 Task: Send an email with the signature Lauren Sanchez with the subject Request for feedback on a safety plan and the message I appreciate your attention to detail and thoroughness in this project. from softage.3@softage.net to softage.5@softage.net with an attached audio file Audio_lecture.mp3 and move the email from Sent Items to the folder Tools
Action: Mouse moved to (81, 106)
Screenshot: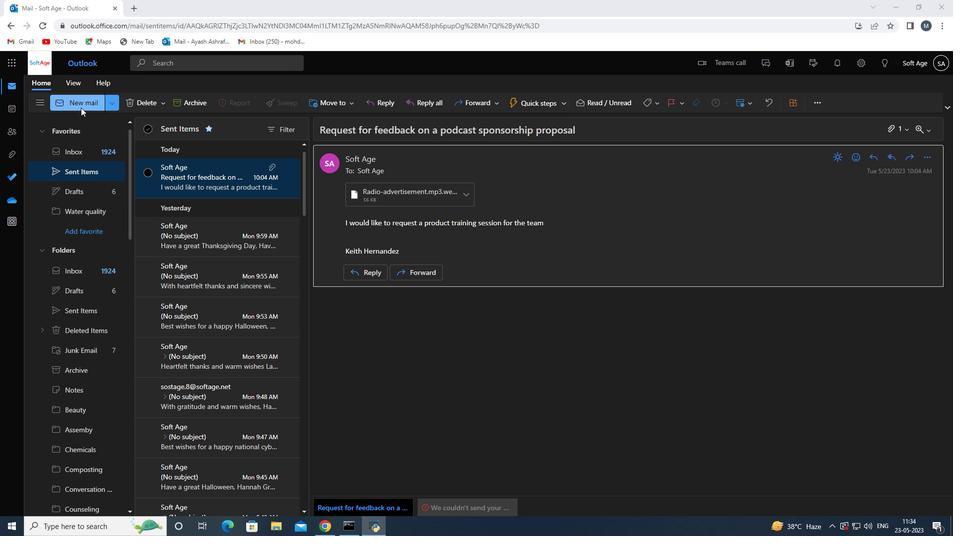 
Action: Mouse pressed left at (81, 106)
Screenshot: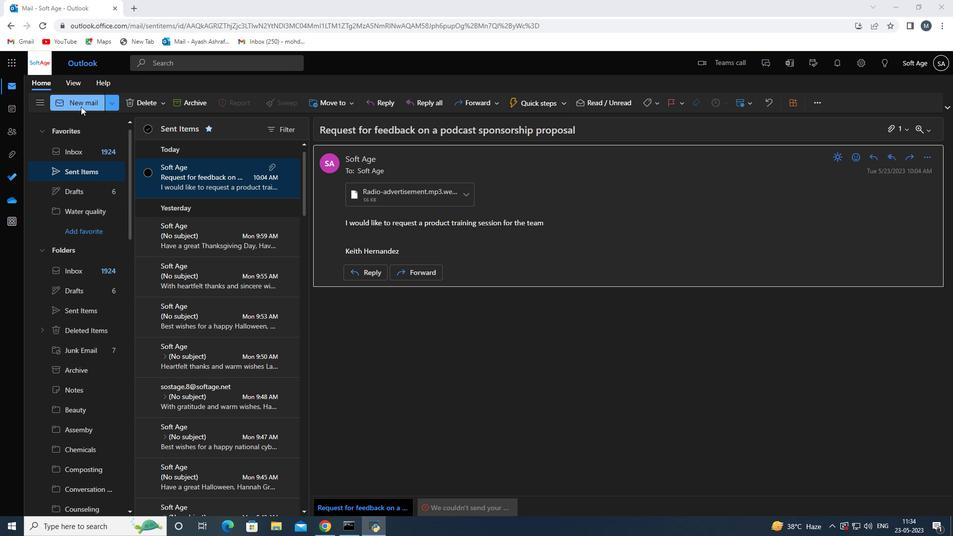 
Action: Mouse moved to (669, 102)
Screenshot: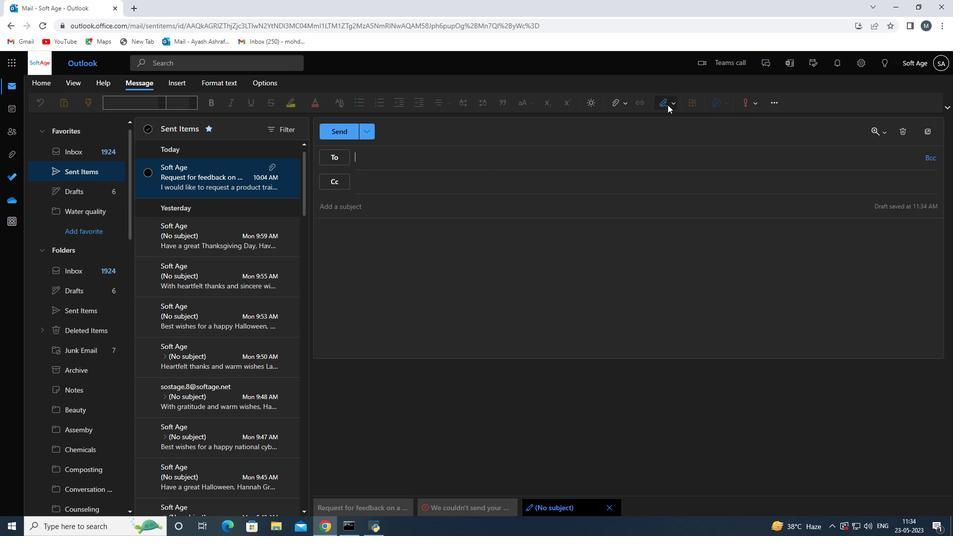 
Action: Mouse pressed left at (669, 102)
Screenshot: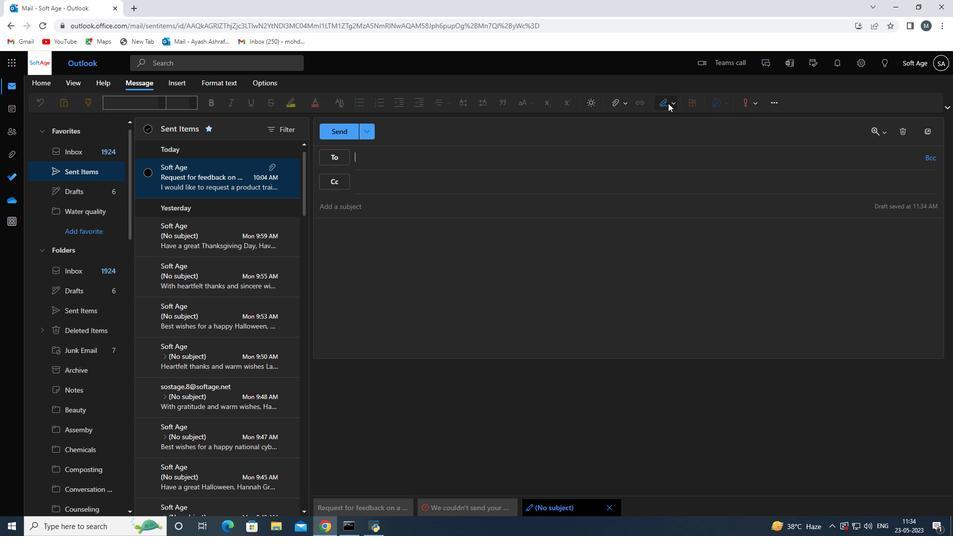 
Action: Mouse moved to (647, 145)
Screenshot: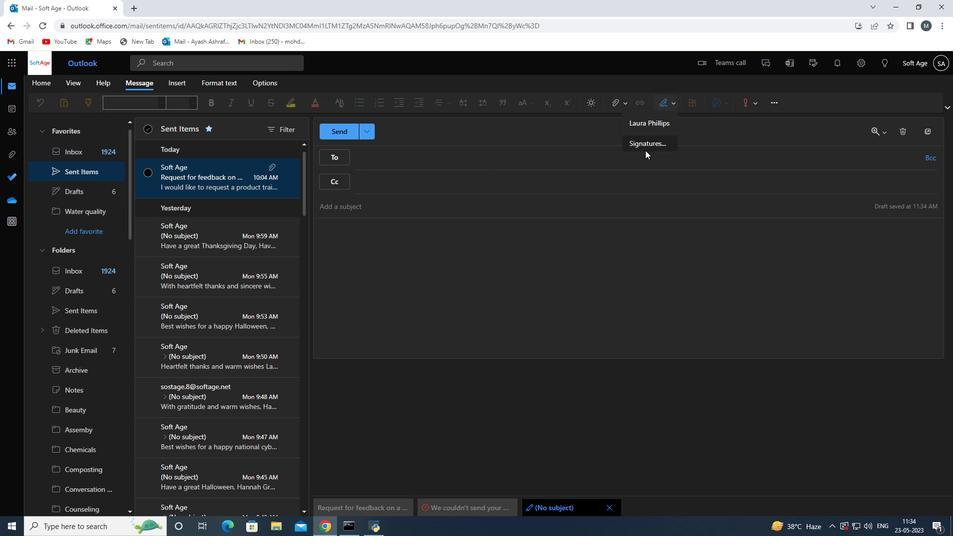 
Action: Mouse pressed left at (647, 145)
Screenshot: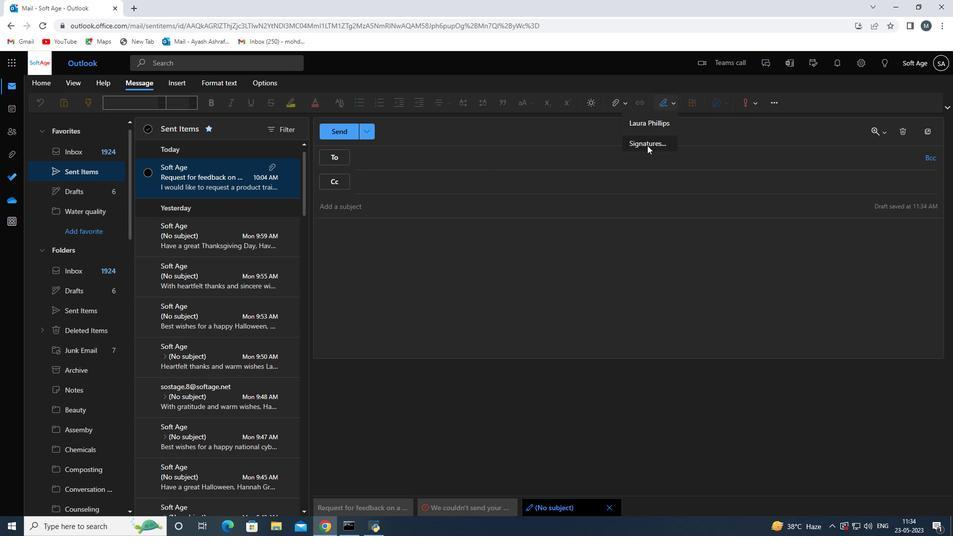 
Action: Mouse moved to (658, 181)
Screenshot: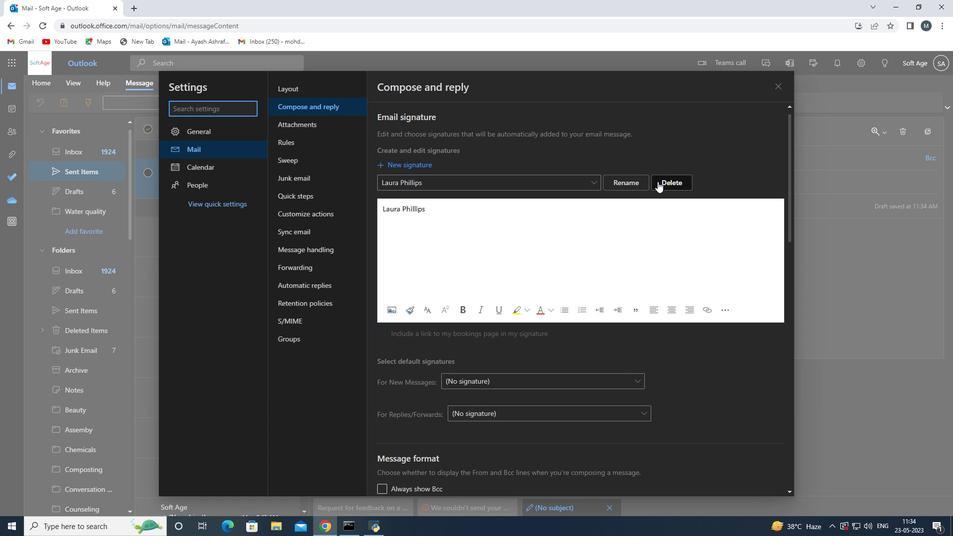 
Action: Mouse pressed left at (658, 181)
Screenshot: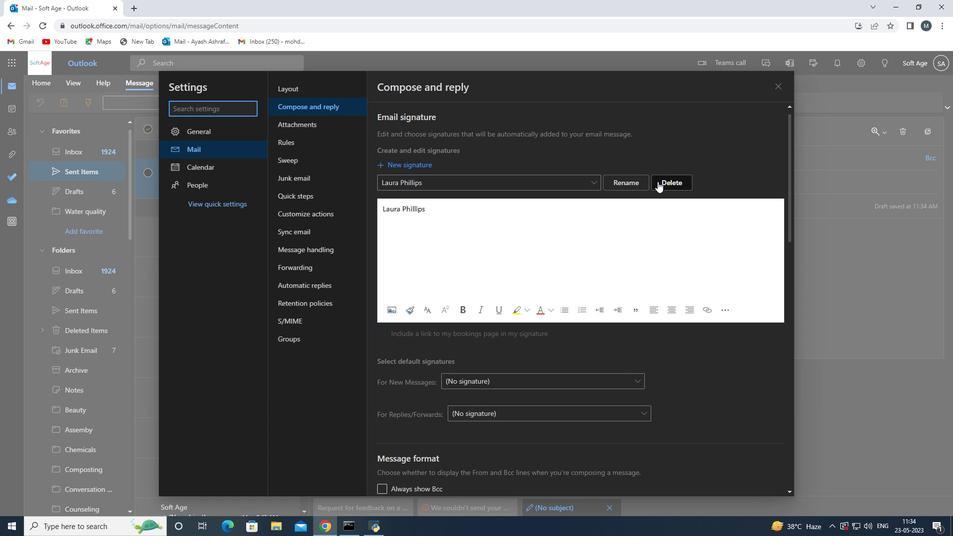 
Action: Mouse moved to (458, 178)
Screenshot: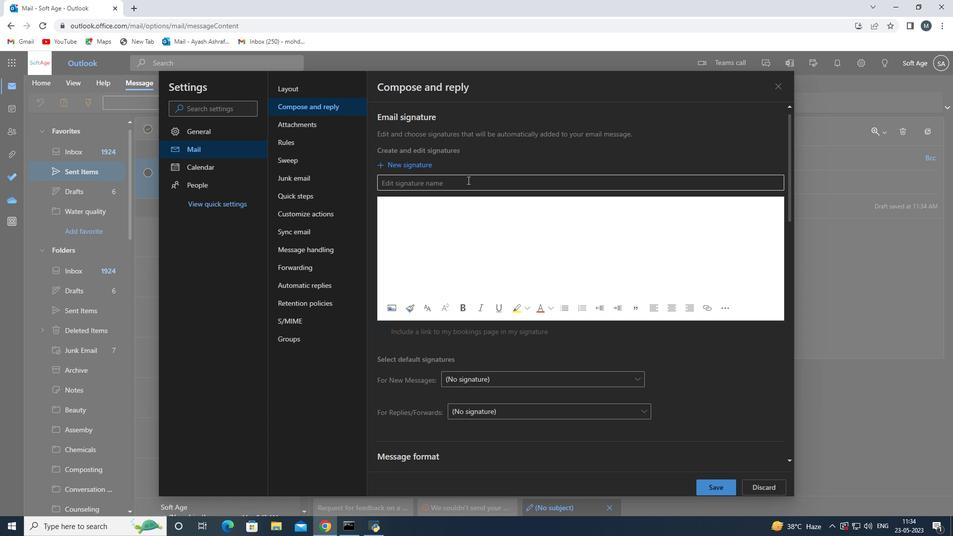 
Action: Mouse pressed left at (458, 178)
Screenshot: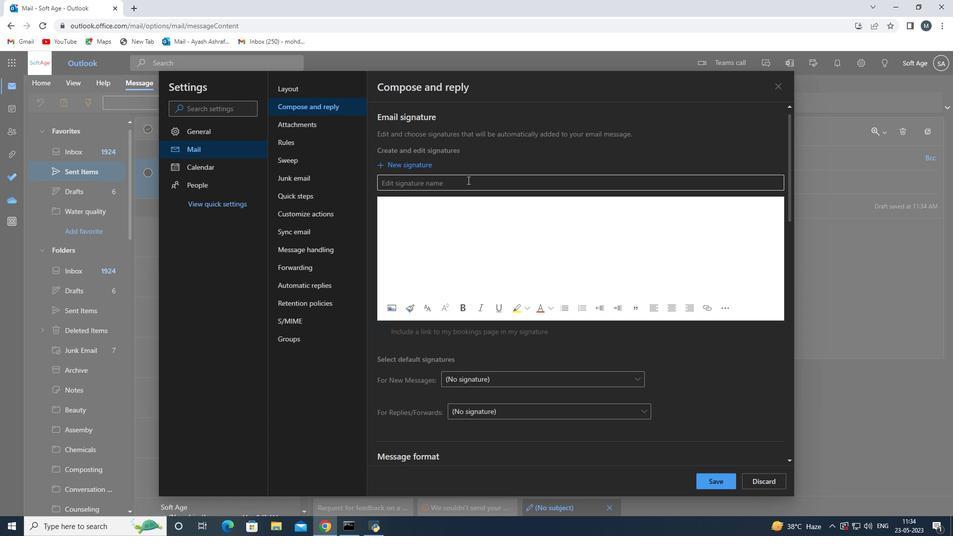 
Action: Key pressed <Key.shift>Lauren<Key.space><Key.shift>Sanchez<Key.space>
Screenshot: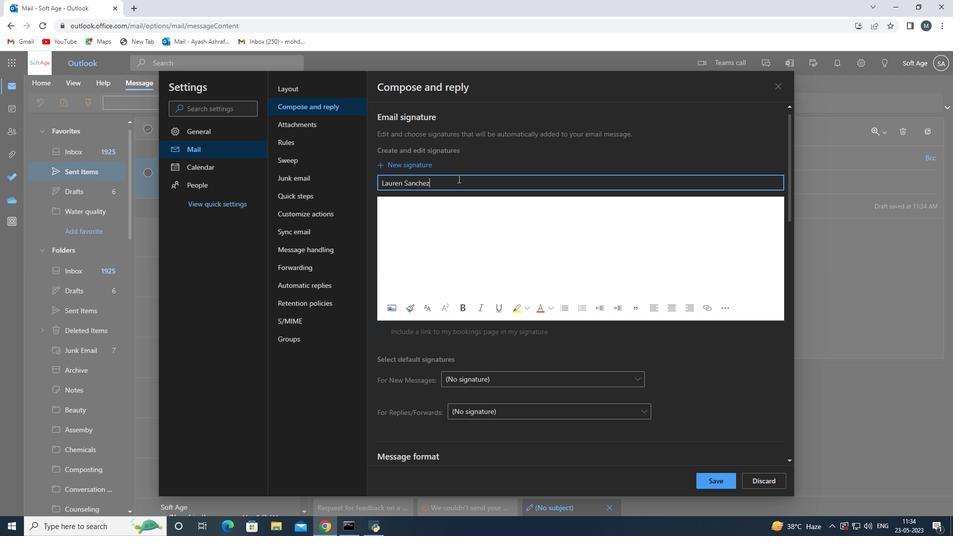 
Action: Mouse moved to (448, 232)
Screenshot: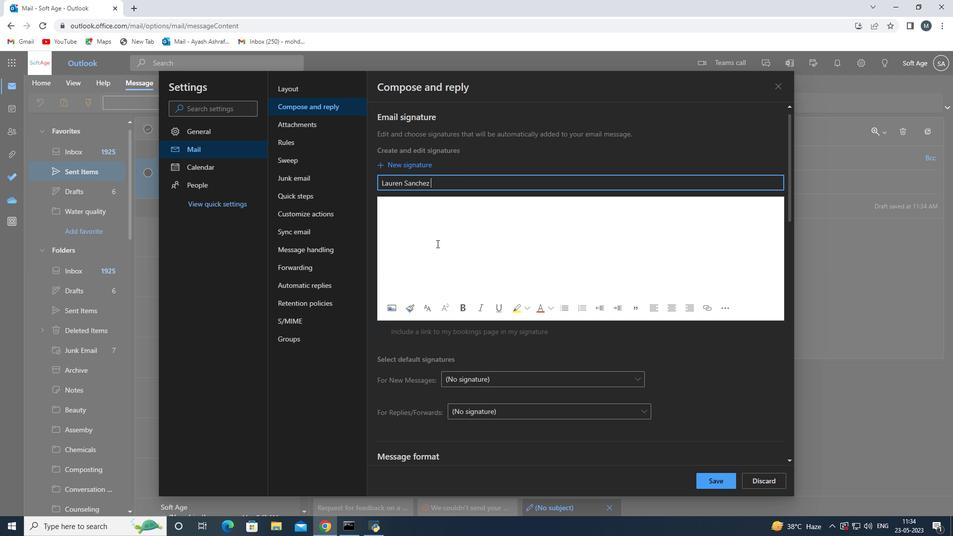 
Action: Mouse pressed left at (448, 232)
Screenshot: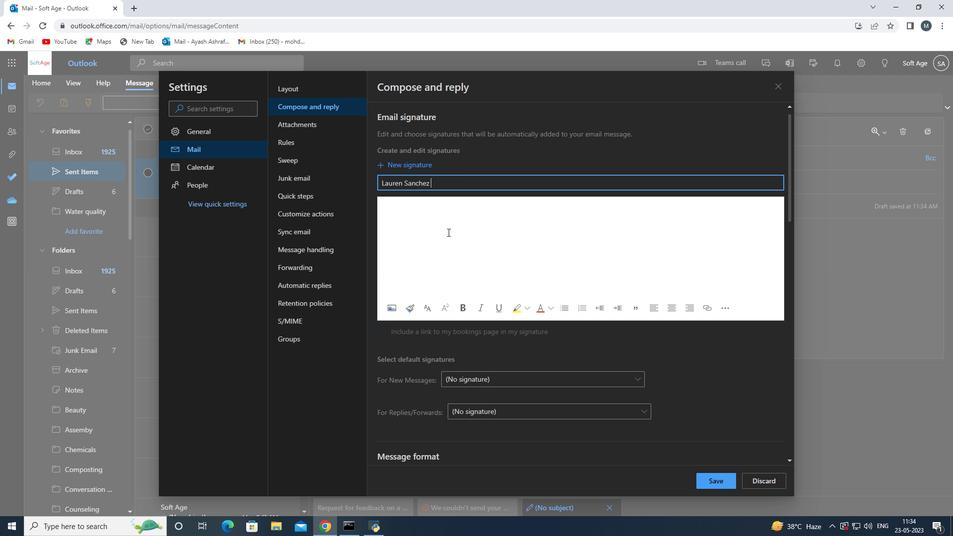 
Action: Mouse moved to (448, 232)
Screenshot: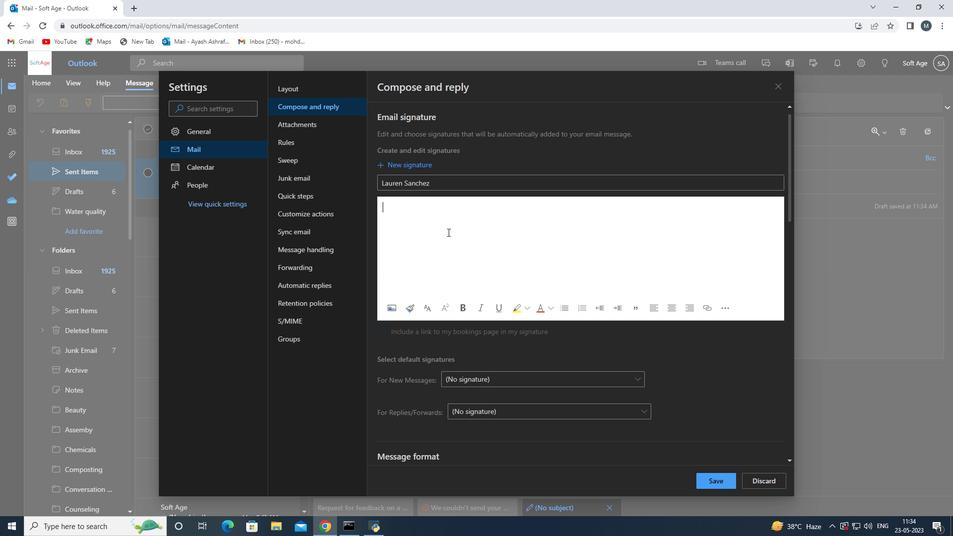 
Action: Key pressed <Key.shift>Lauren<Key.space><Key.shift>Sanchez<Key.space>
Screenshot: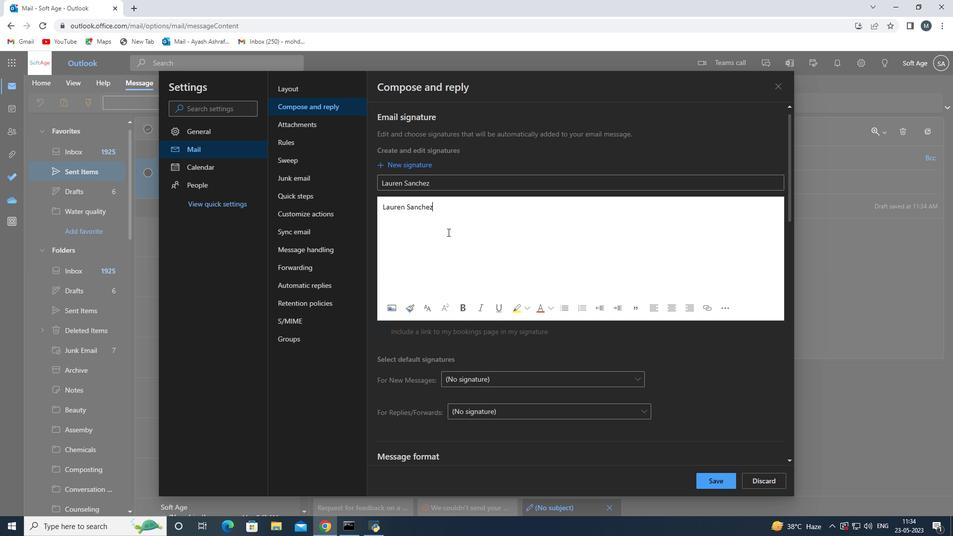 
Action: Mouse moved to (703, 479)
Screenshot: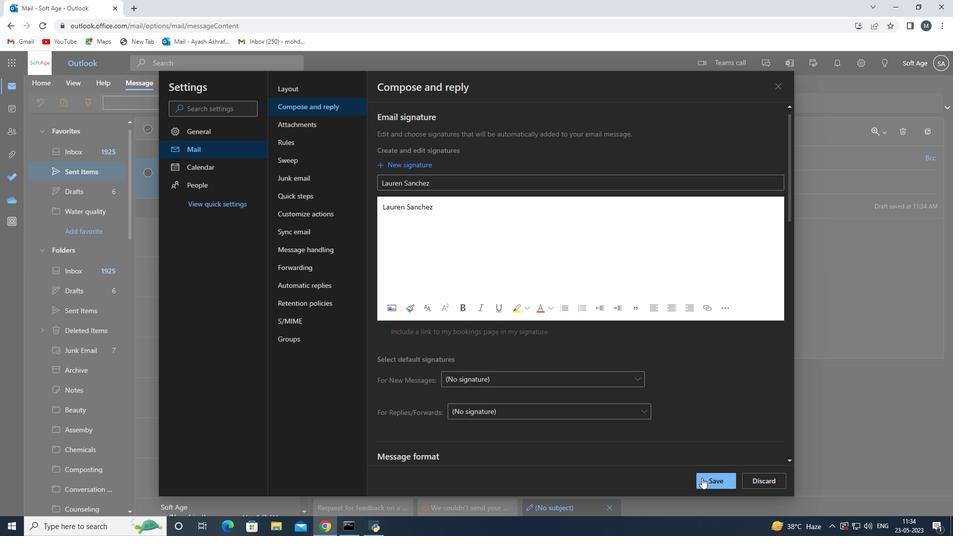
Action: Mouse pressed left at (703, 479)
Screenshot: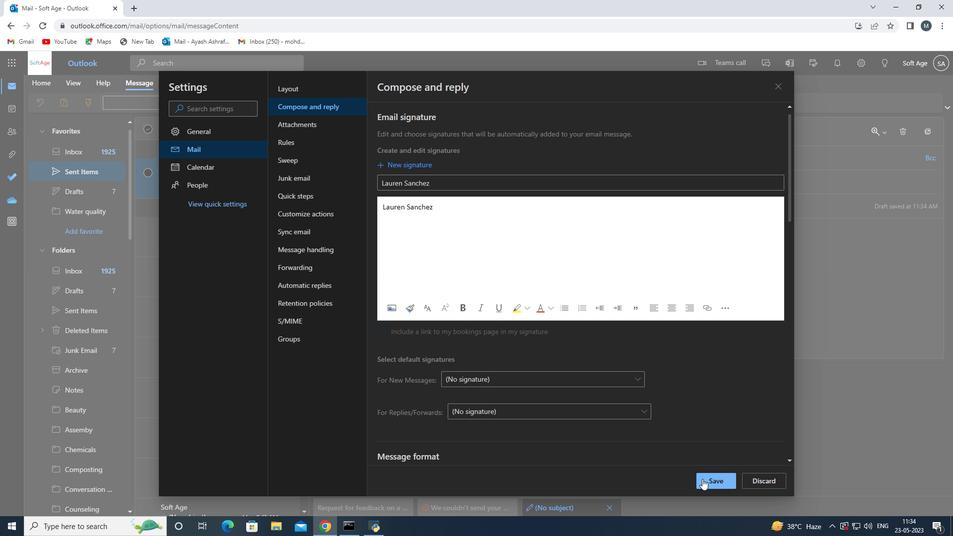 
Action: Mouse moved to (691, 324)
Screenshot: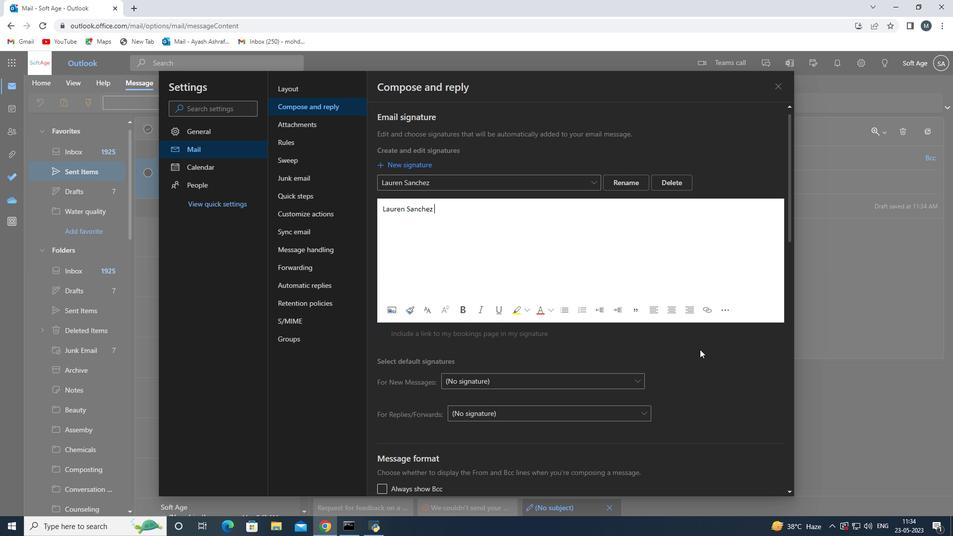 
Action: Mouse scrolled (691, 324) with delta (0, 0)
Screenshot: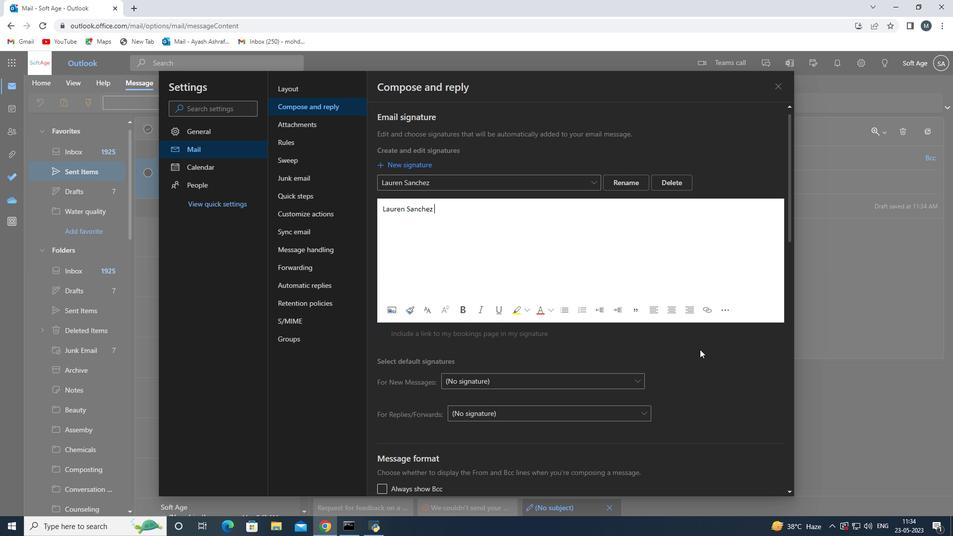 
Action: Mouse scrolled (691, 324) with delta (0, 0)
Screenshot: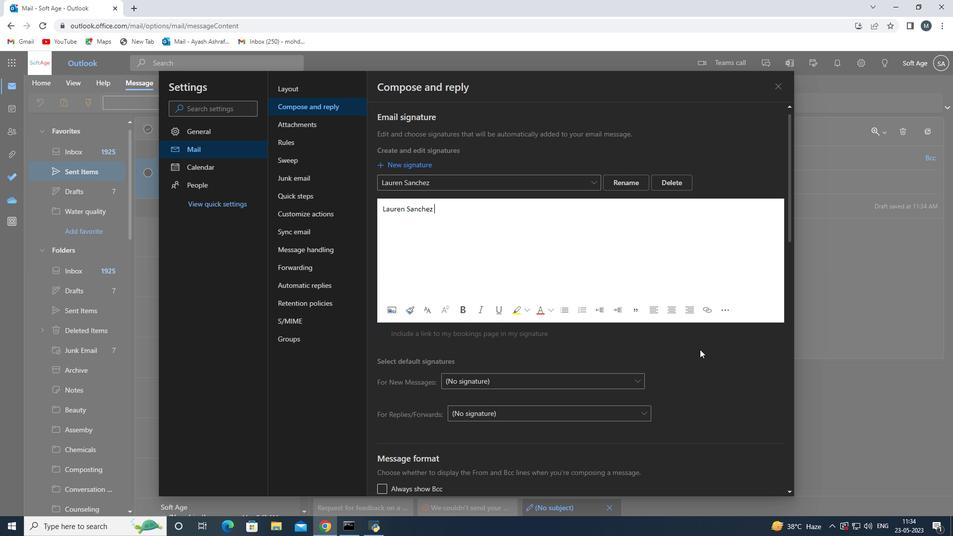 
Action: Mouse scrolled (691, 324) with delta (0, 0)
Screenshot: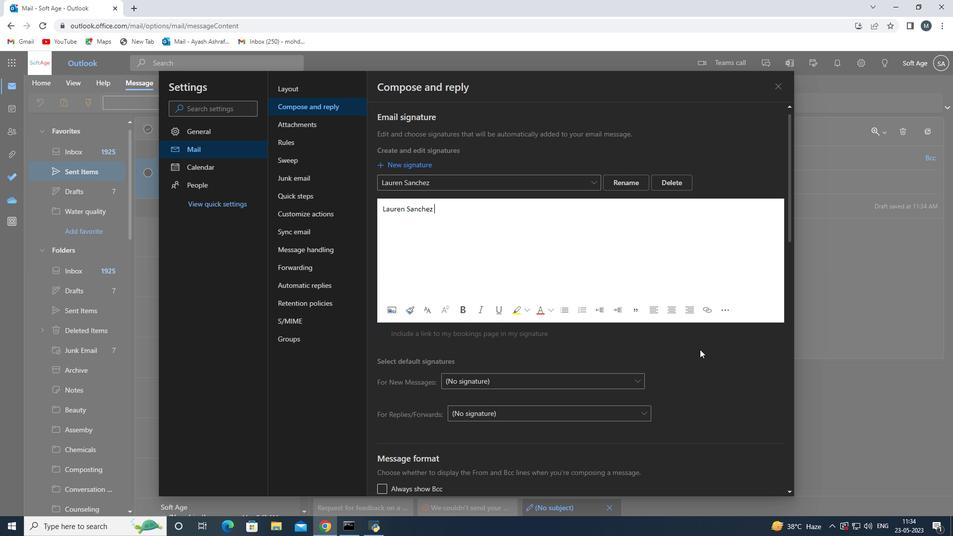 
Action: Mouse scrolled (691, 324) with delta (0, 0)
Screenshot: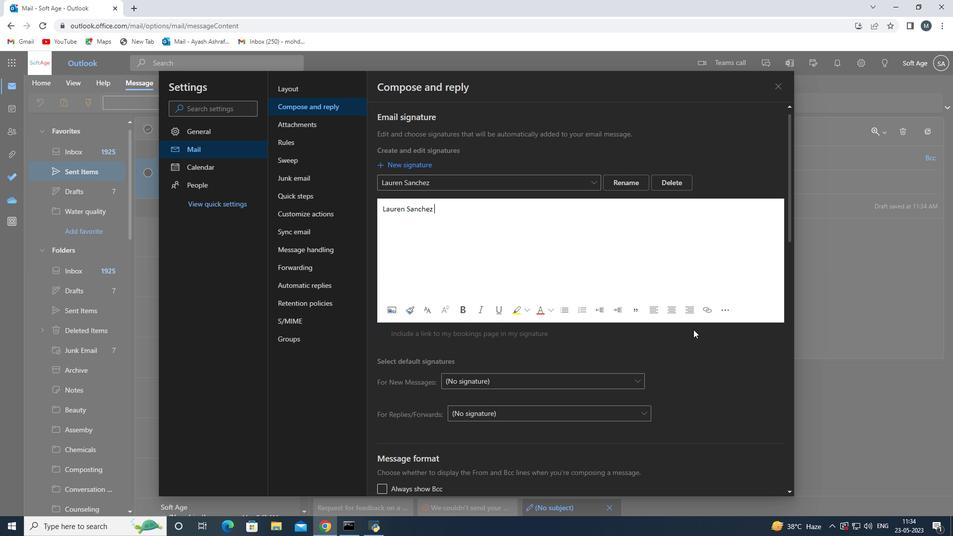 
Action: Mouse scrolled (691, 324) with delta (0, 0)
Screenshot: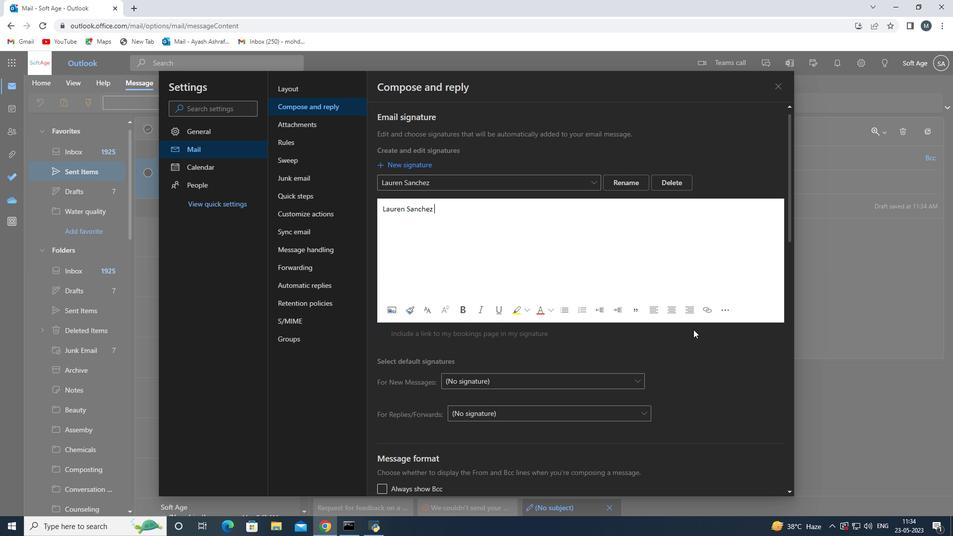 
Action: Mouse scrolled (691, 324) with delta (0, 0)
Screenshot: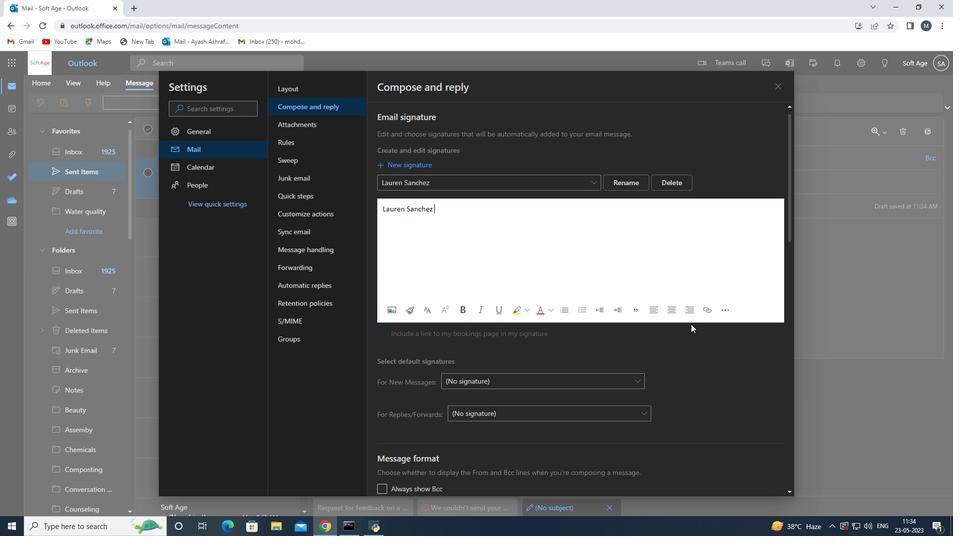
Action: Mouse moved to (782, 84)
Screenshot: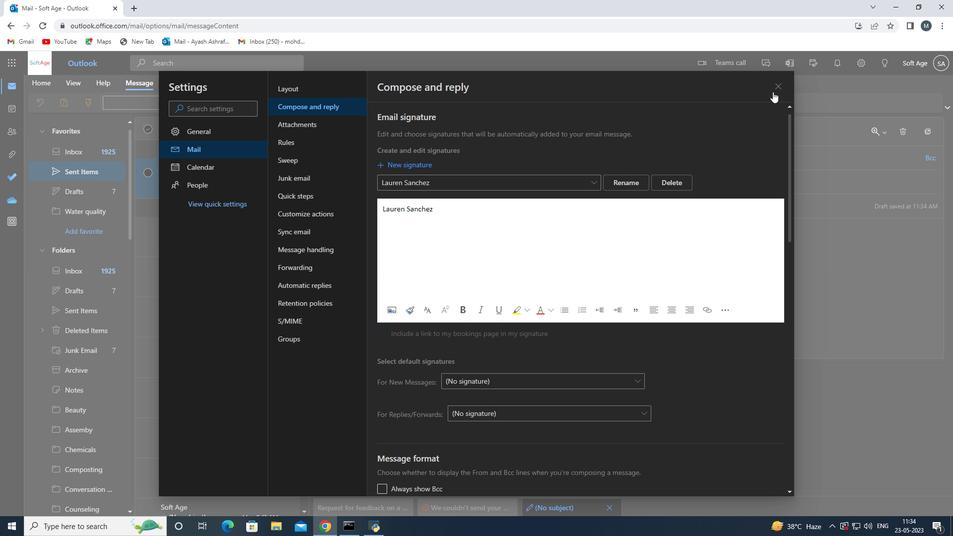
Action: Mouse pressed left at (782, 84)
Screenshot: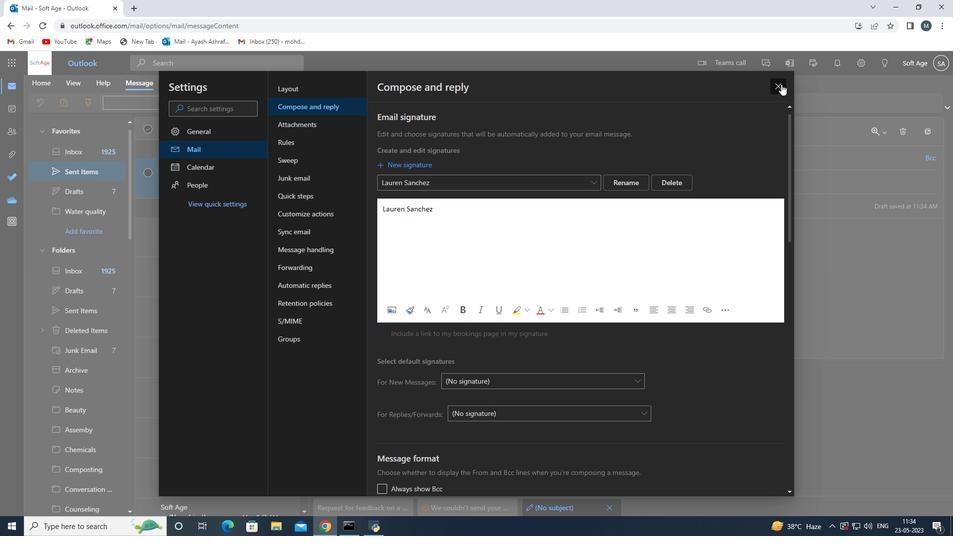 
Action: Mouse moved to (384, 210)
Screenshot: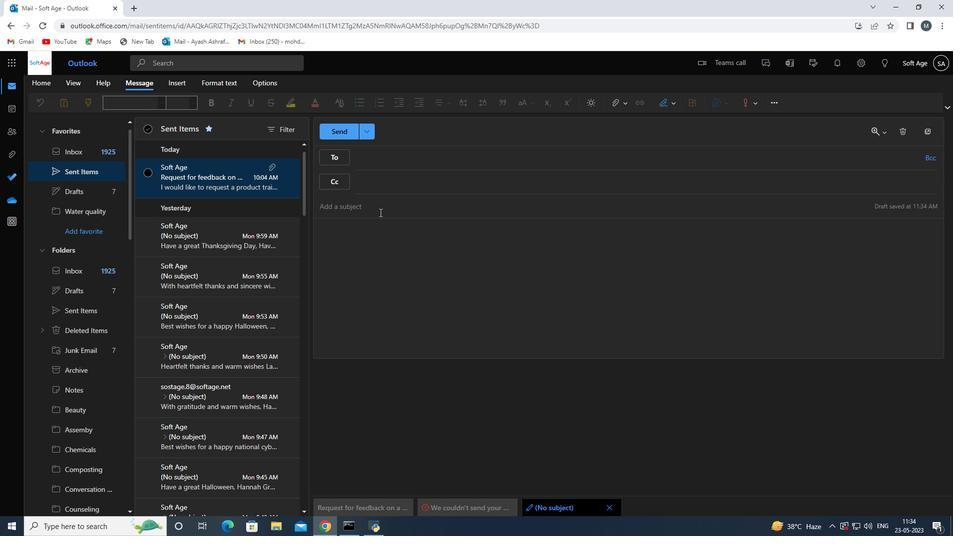 
Action: Mouse pressed left at (384, 210)
Screenshot: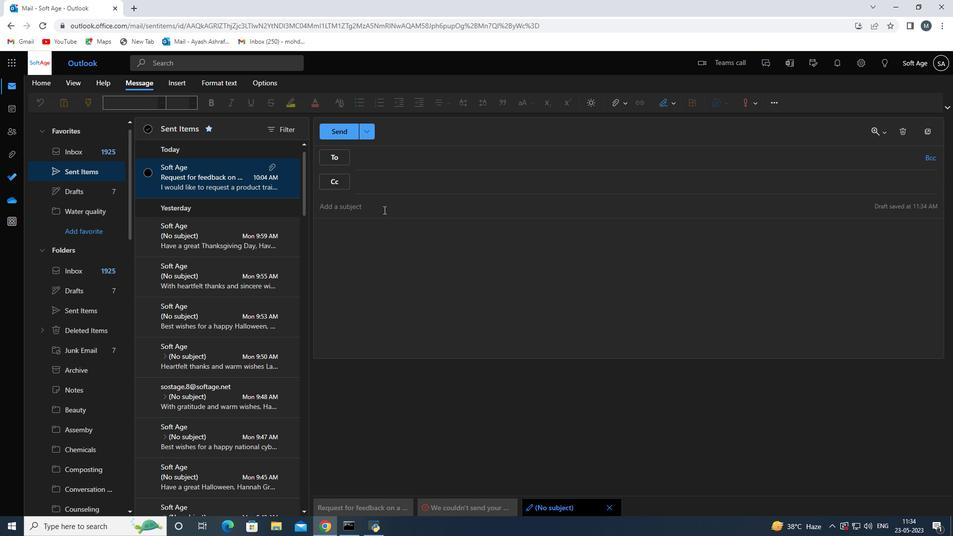 
Action: Key pressed <Key.shift><Key.shift><Key.shift><Key.shift><Key.shift><Key.shift><Key.shift><Key.shift><Key.shift><Key.shift>Requestb<Key.space><Key.backspace><Key.backspace><Key.space>foe<Key.backspace>r<Key.space>feedback<Key.space>on<Key.space>safety<Key.space>plan<Key.space>
Screenshot: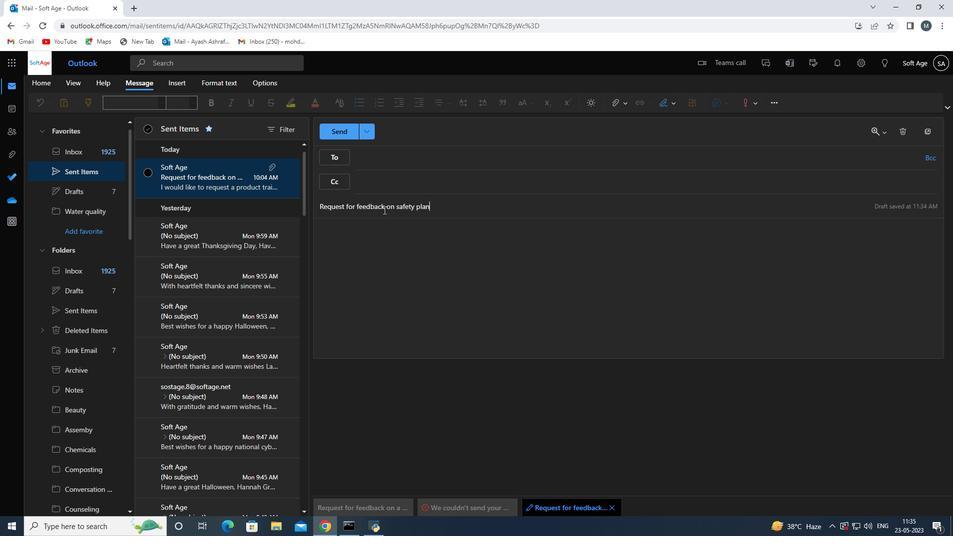 
Action: Mouse moved to (397, 234)
Screenshot: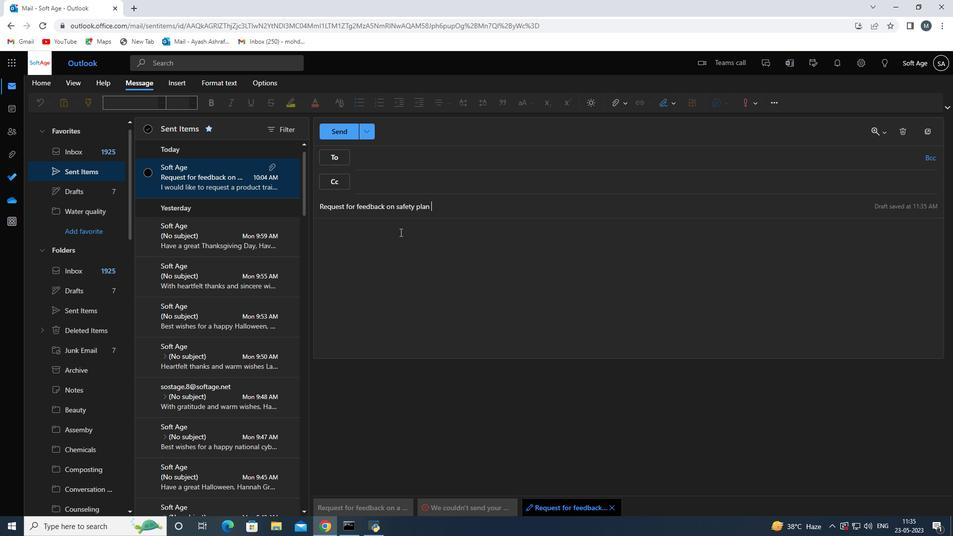 
Action: Mouse pressed left at (397, 234)
Screenshot: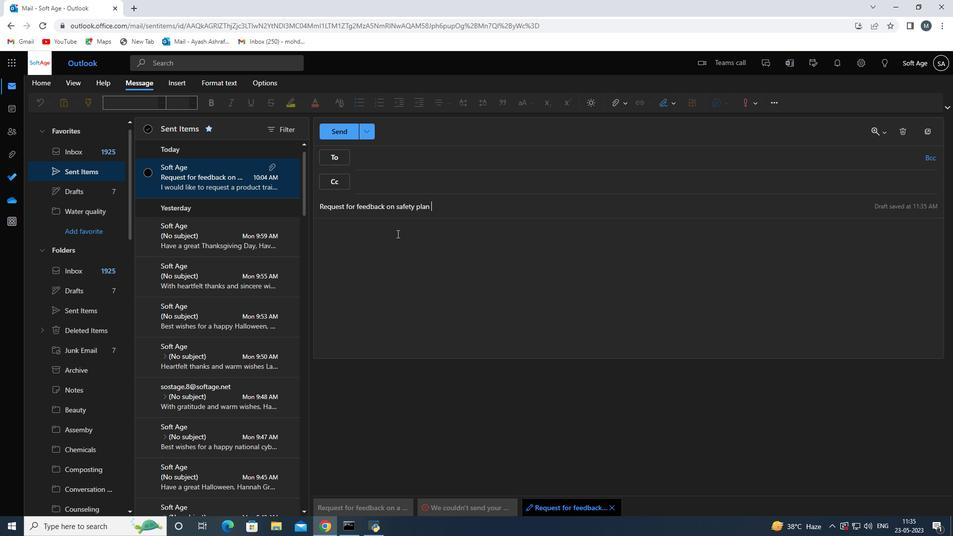 
Action: Key pressed <Key.shift>I<Key.space>appreciate<Key.space>your<Key.space>attention<Key.space>to<Key.space>detail<Key.space>and<Key.space>thoroughness<Key.space>o<Key.backspace>in<Key.space>this<Key.space>project<Key.space>
Screenshot: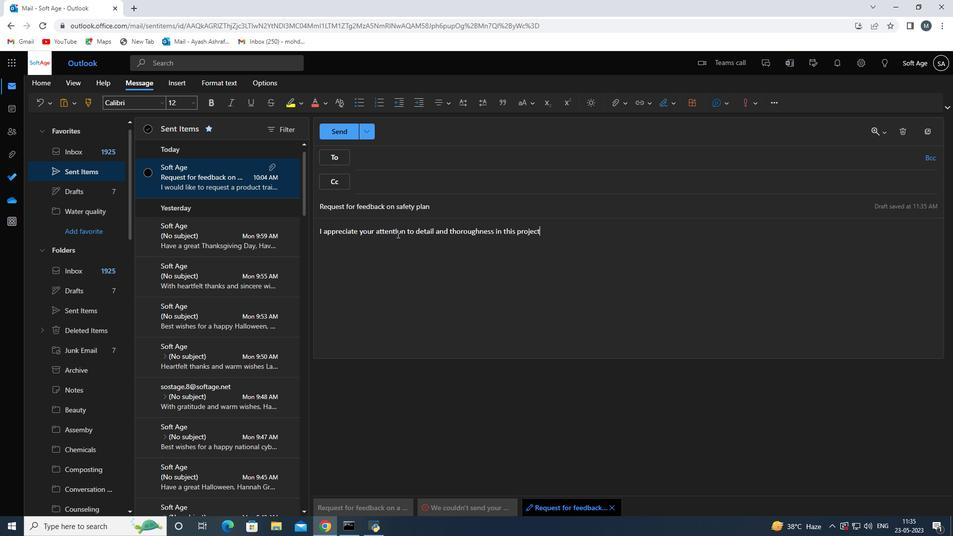 
Action: Mouse moved to (409, 160)
Screenshot: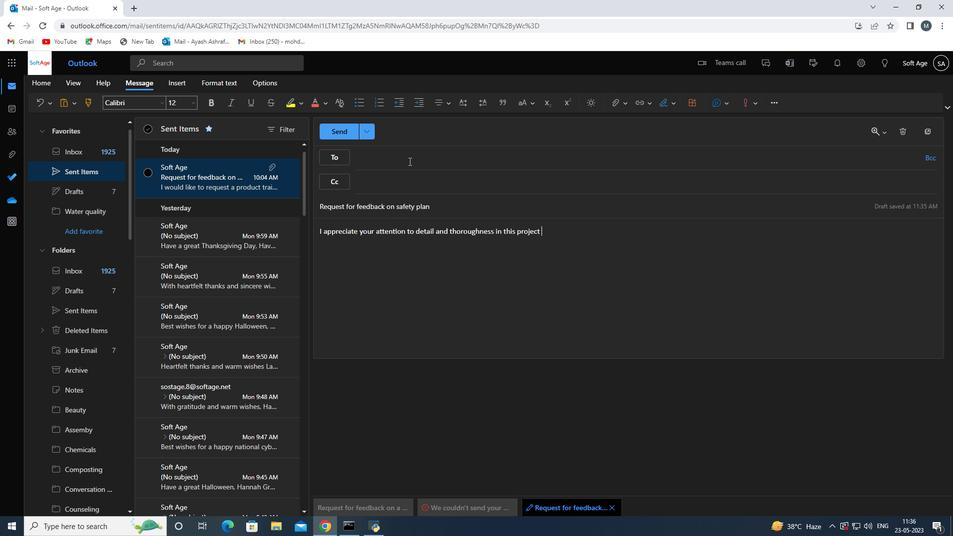 
Action: Mouse pressed left at (409, 160)
Screenshot: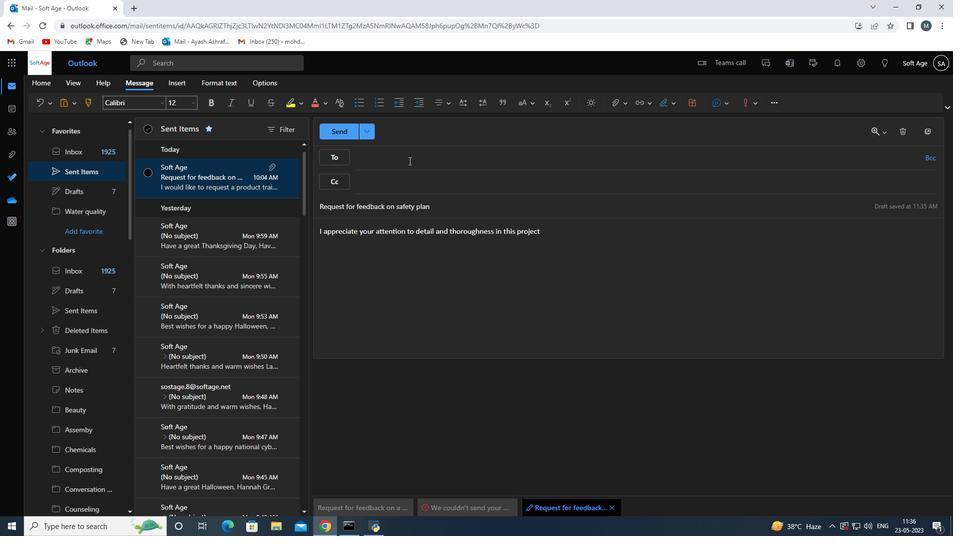 
Action: Key pressed softage.4<Key.backspace>5<Key.shift>@softage.net
Screenshot: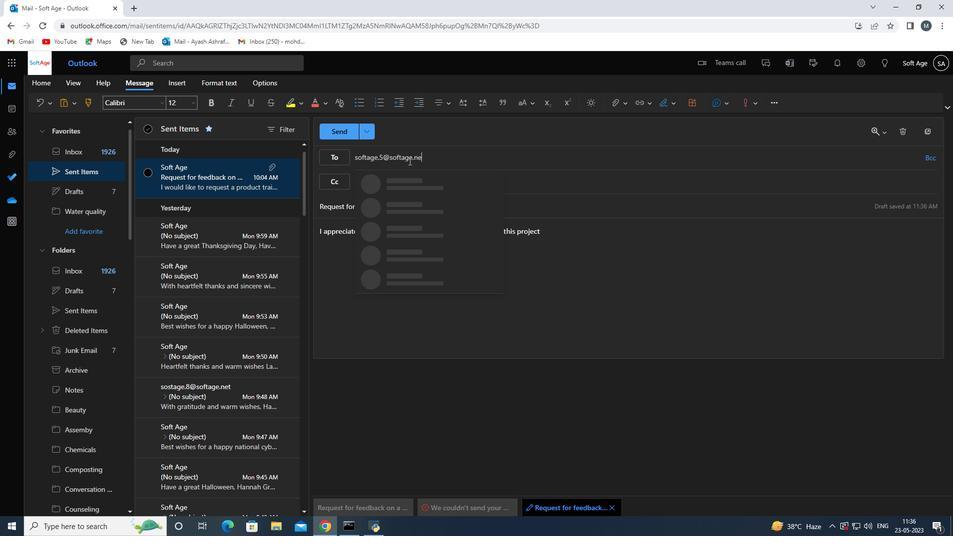 
Action: Mouse moved to (415, 187)
Screenshot: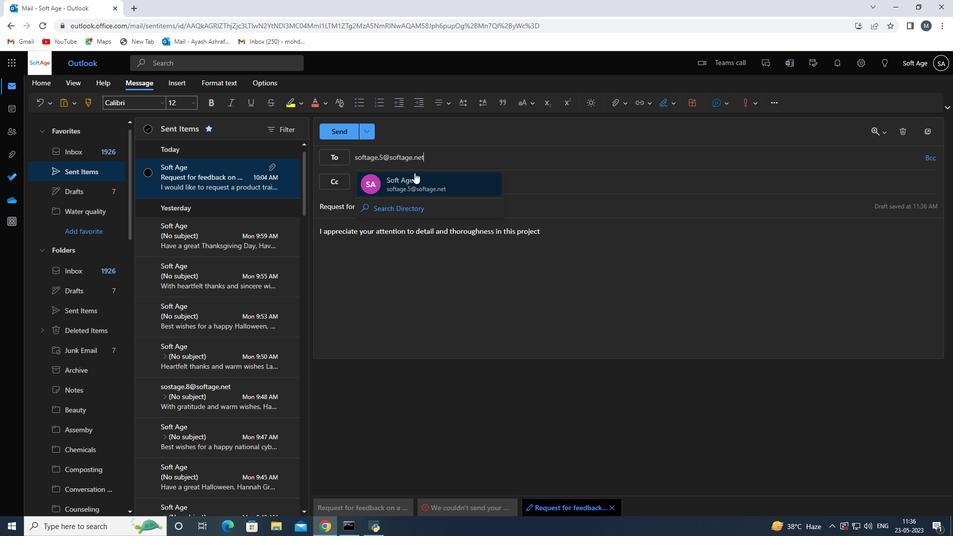 
Action: Mouse pressed left at (415, 187)
Screenshot: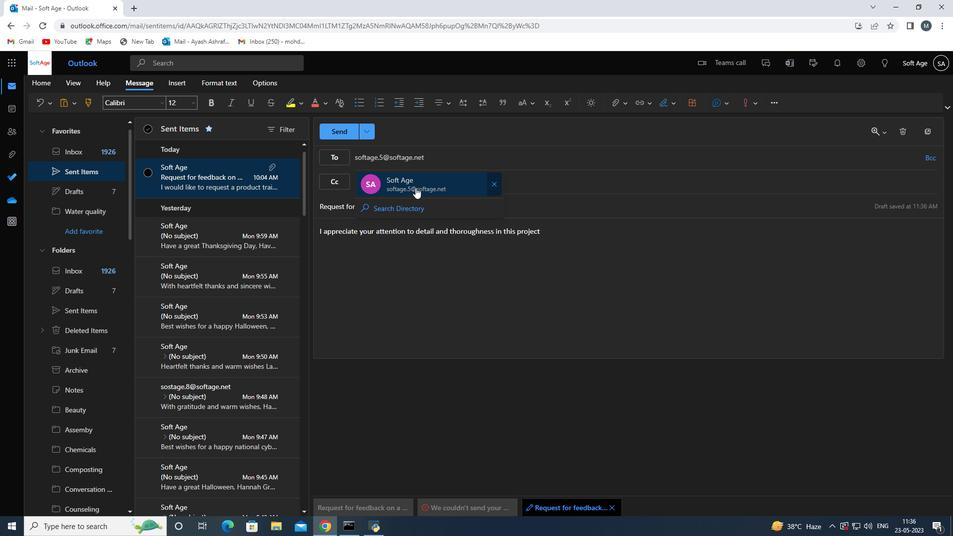 
Action: Mouse moved to (573, 235)
Screenshot: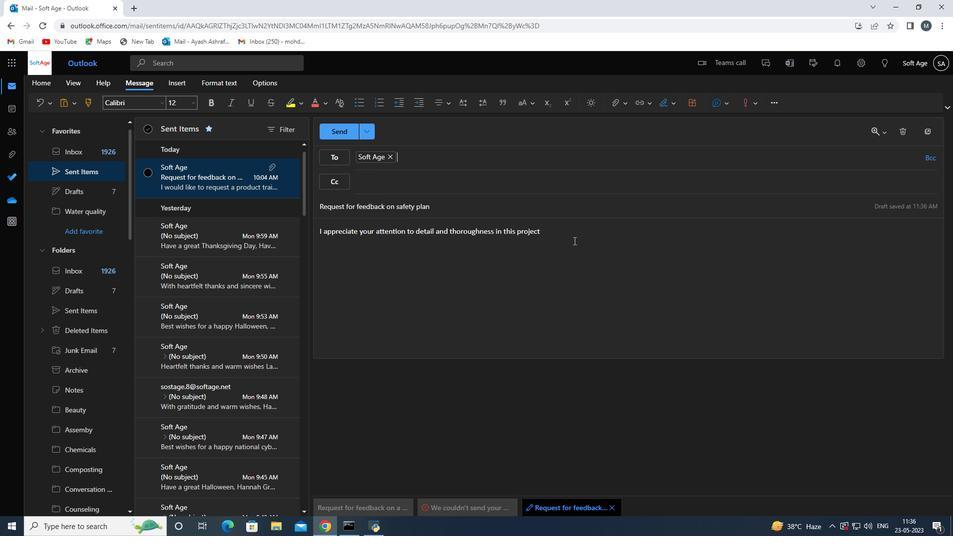 
Action: Mouse pressed left at (573, 235)
Screenshot: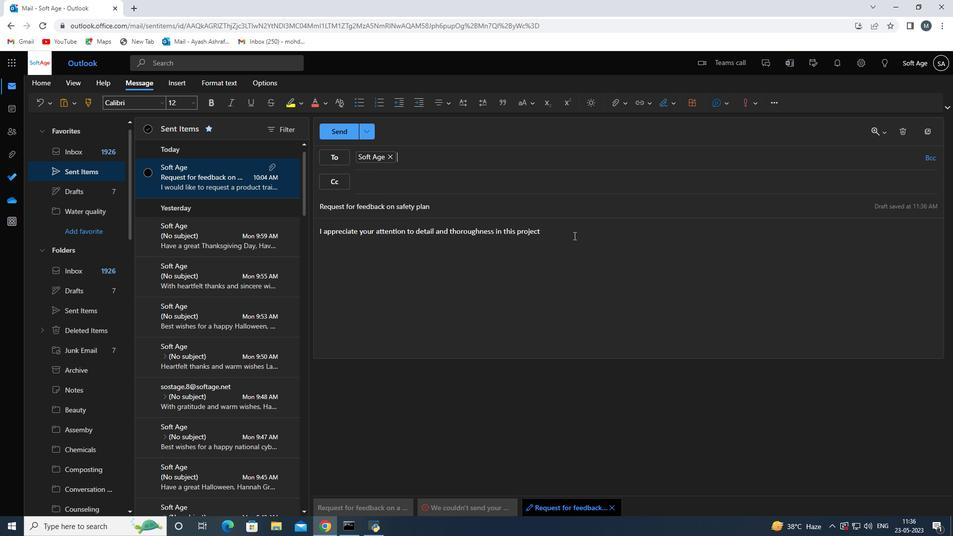 
Action: Key pressed <Key.enter>
Screenshot: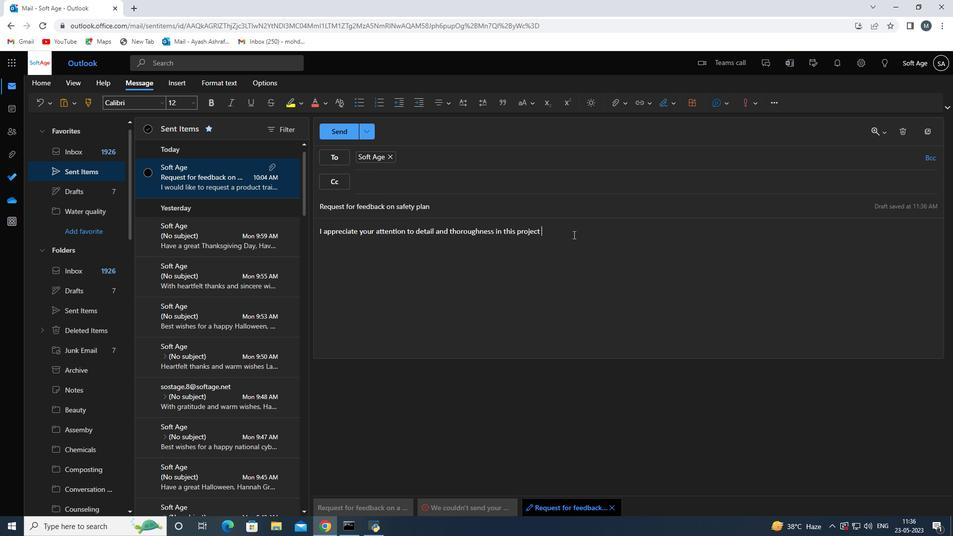 
Action: Mouse moved to (623, 109)
Screenshot: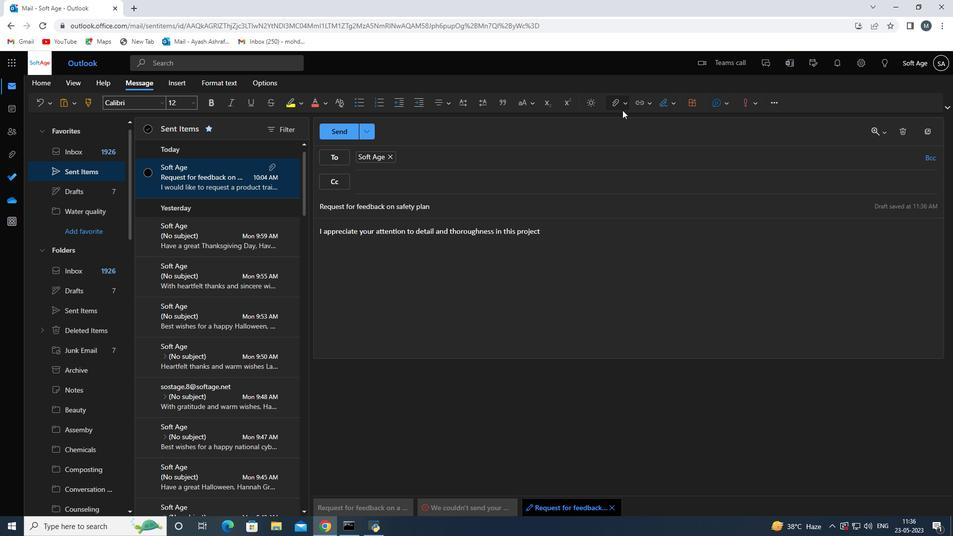 
Action: Mouse pressed left at (623, 109)
Screenshot: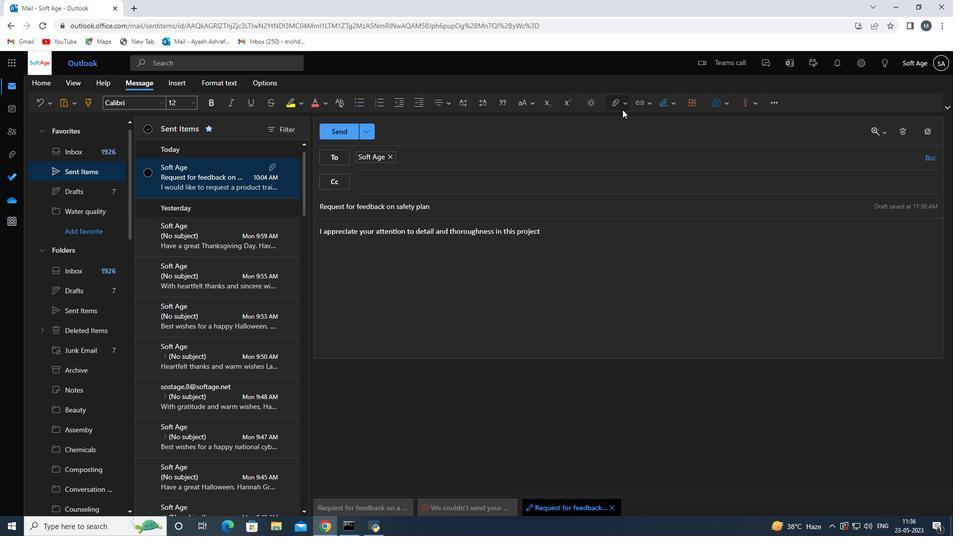 
Action: Mouse moved to (675, 108)
Screenshot: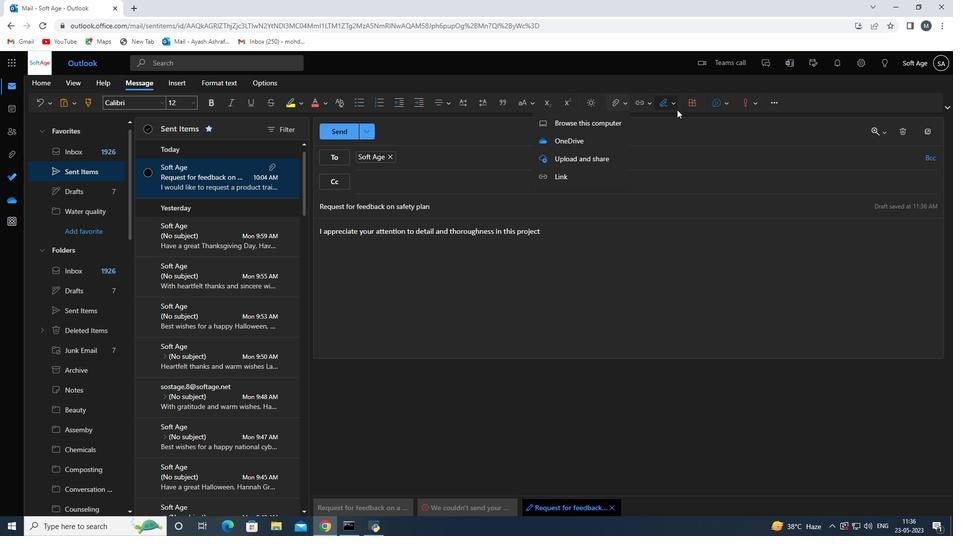 
Action: Mouse pressed left at (675, 108)
Screenshot: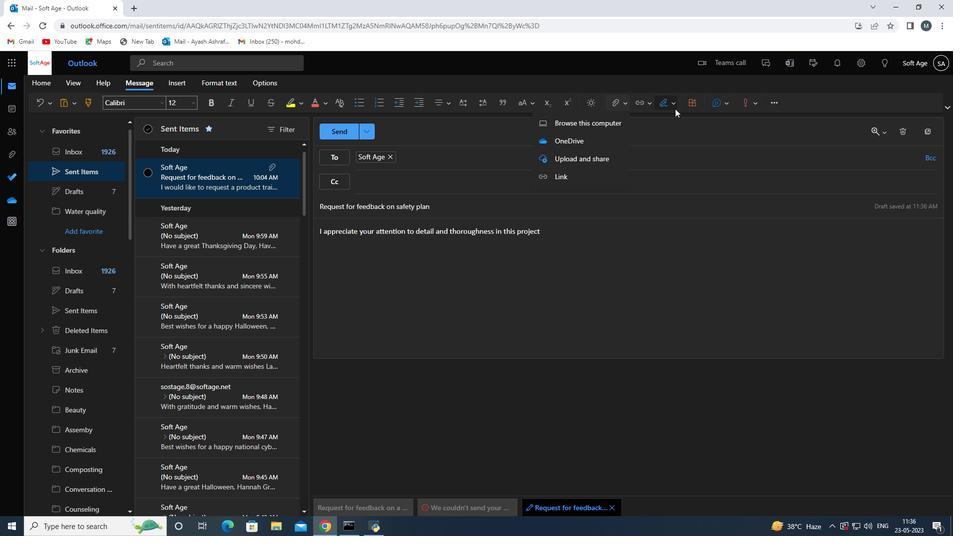 
Action: Mouse moved to (666, 119)
Screenshot: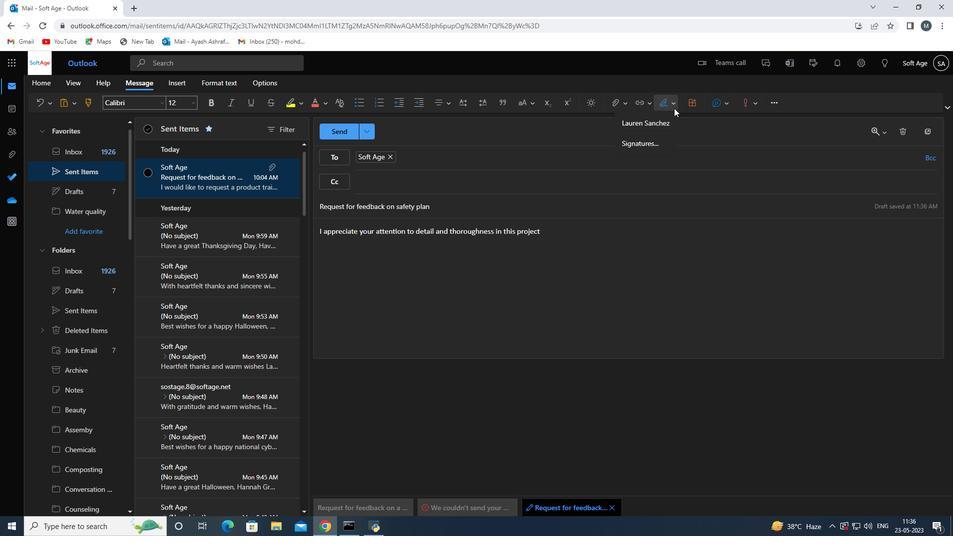 
Action: Mouse pressed left at (666, 119)
Screenshot: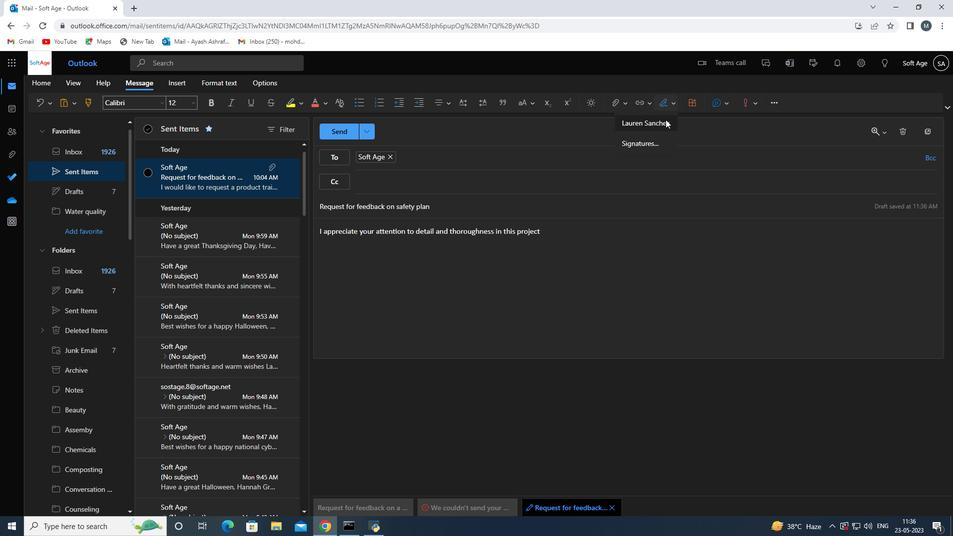 
Action: Mouse moved to (618, 105)
Screenshot: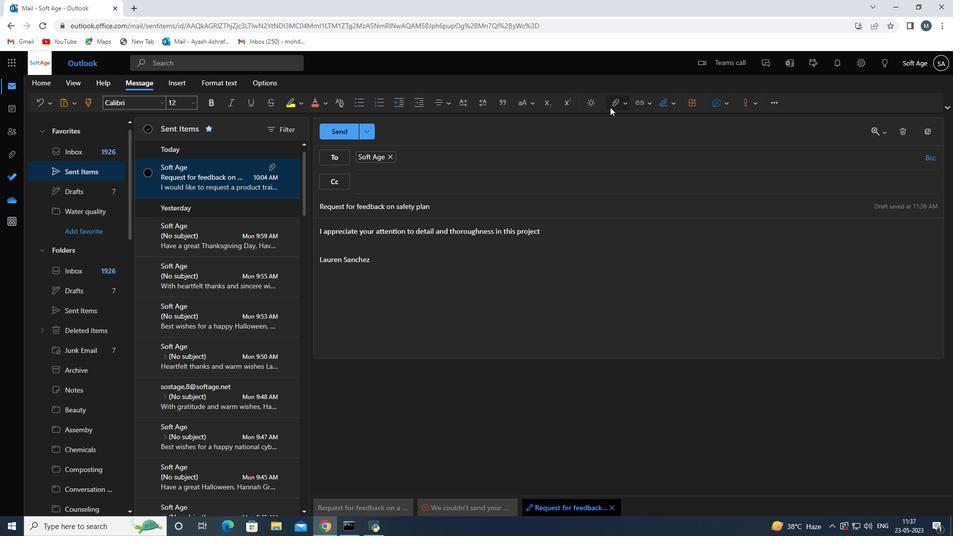 
Action: Mouse pressed left at (618, 105)
Screenshot: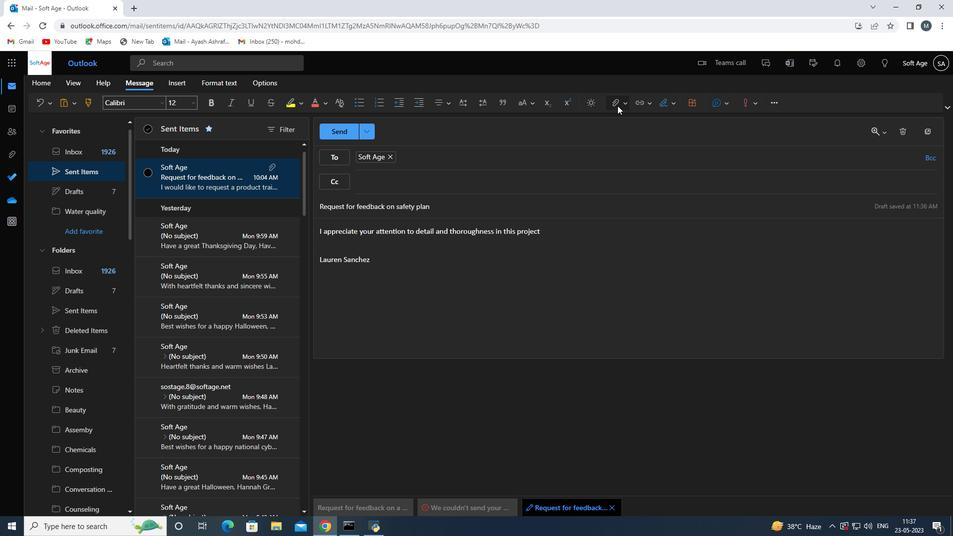 
Action: Mouse moved to (602, 126)
Screenshot: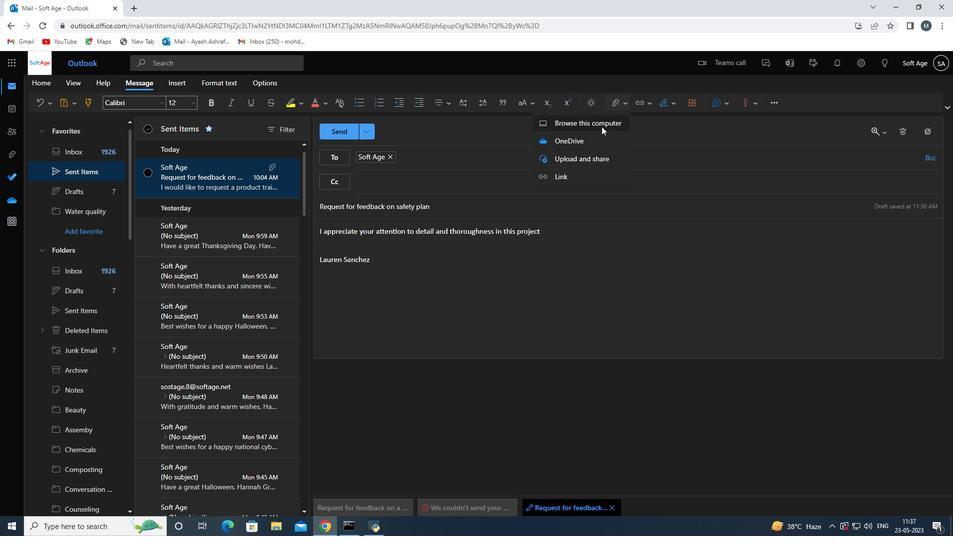 
Action: Mouse pressed left at (602, 126)
Screenshot: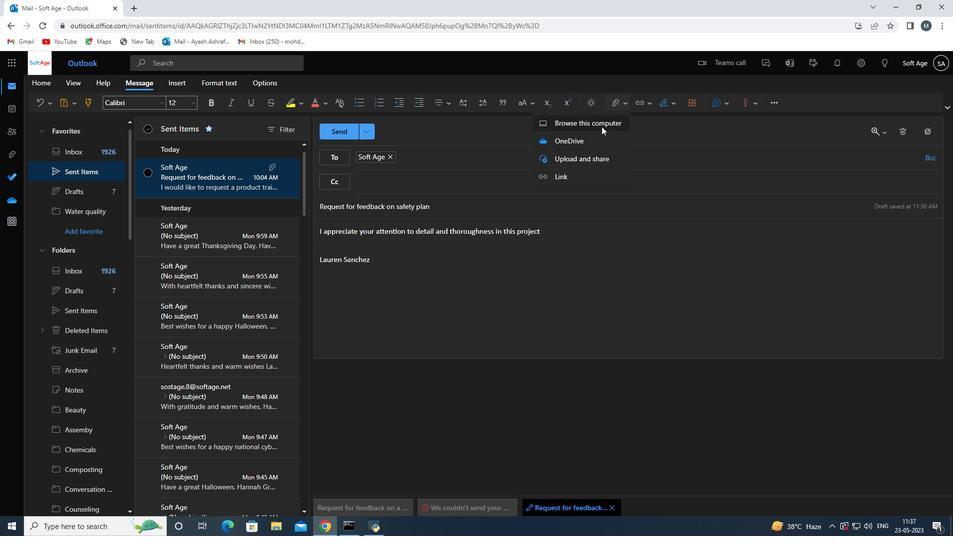 
Action: Mouse moved to (194, 170)
Screenshot: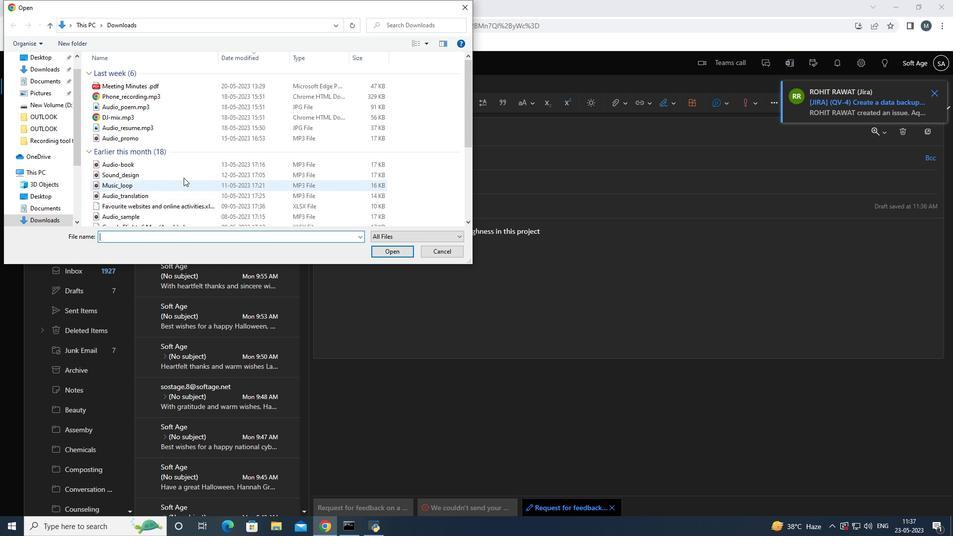 
Action: Mouse scrolled (194, 169) with delta (0, 0)
Screenshot: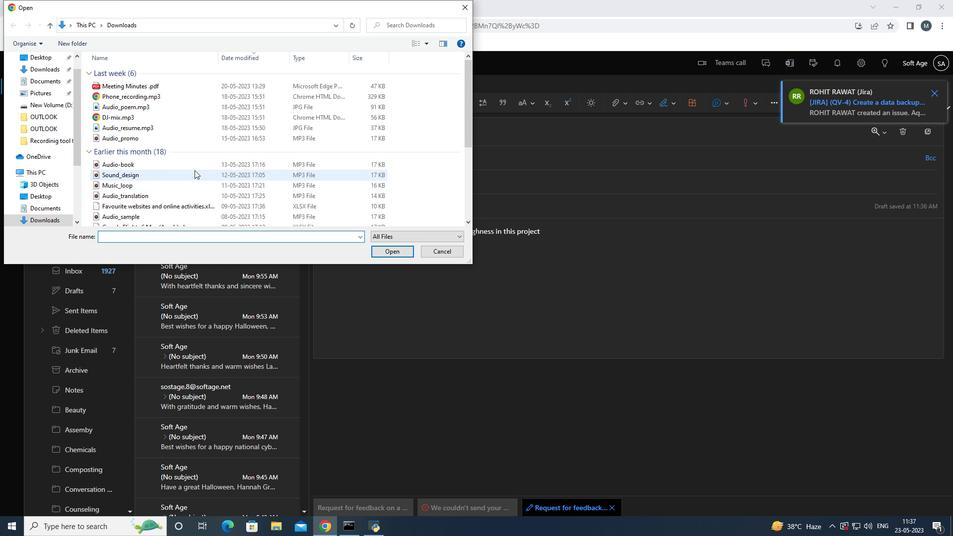 
Action: Mouse moved to (196, 180)
Screenshot: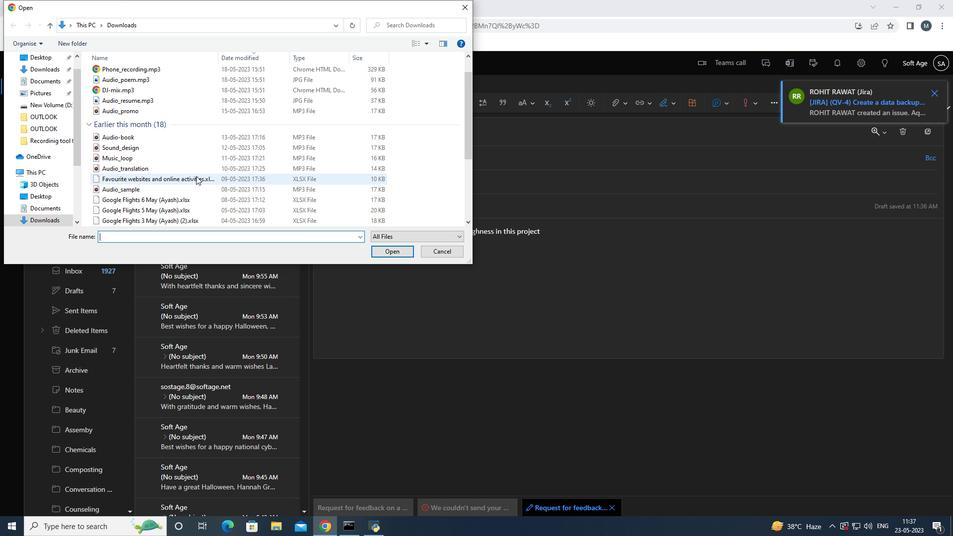 
Action: Mouse scrolled (196, 180) with delta (0, 0)
Screenshot: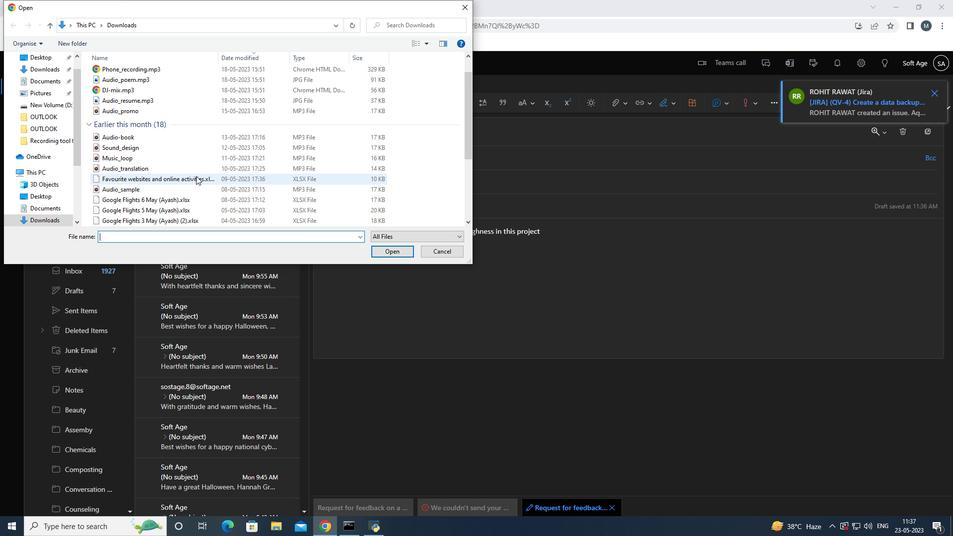 
Action: Mouse scrolled (196, 180) with delta (0, 0)
Screenshot: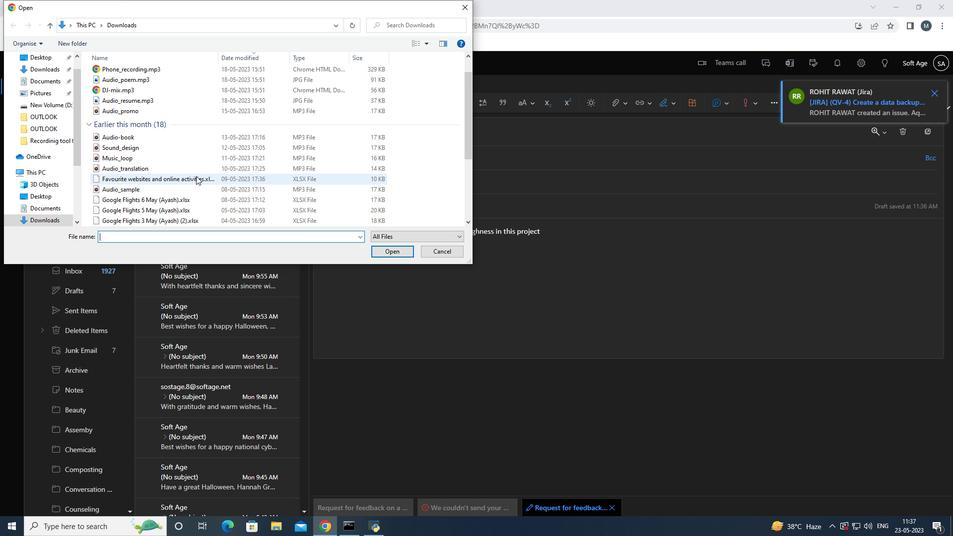 
Action: Mouse moved to (196, 180)
Screenshot: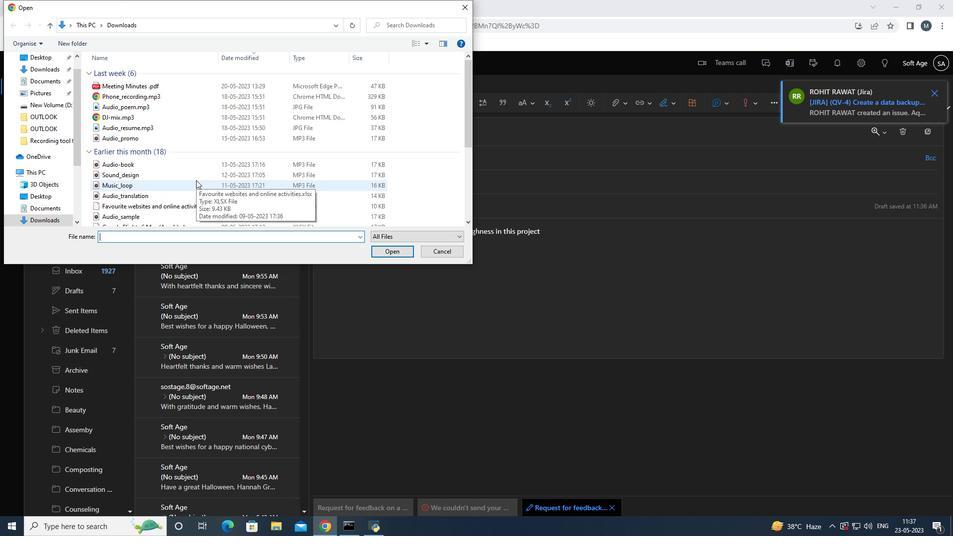 
Action: Mouse scrolled (196, 180) with delta (0, 0)
Screenshot: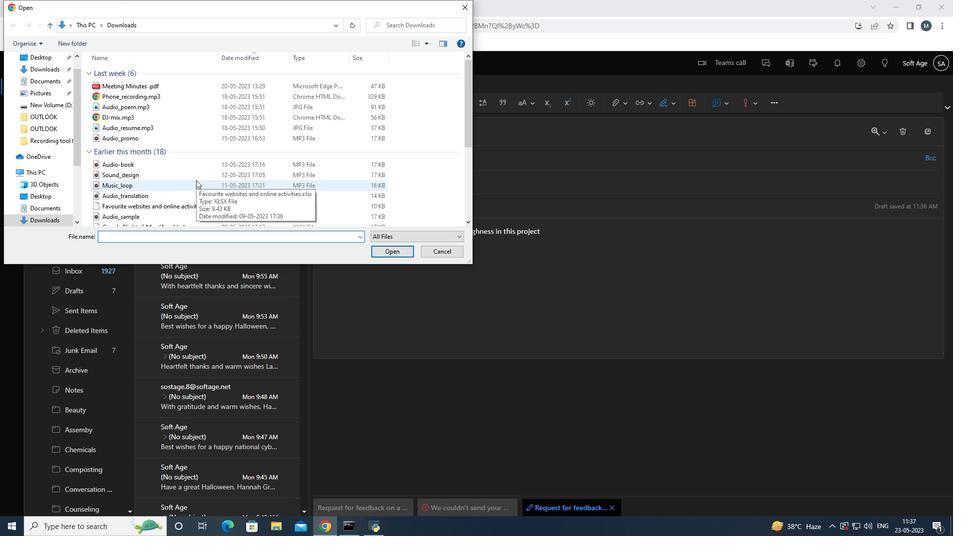 
Action: Mouse scrolled (196, 180) with delta (0, 0)
Screenshot: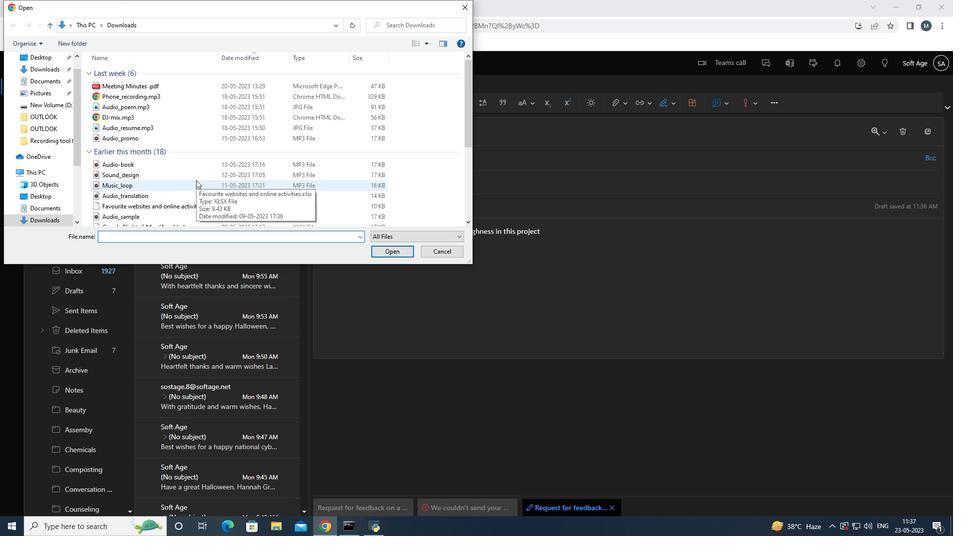
Action: Mouse scrolled (196, 180) with delta (0, 0)
Screenshot: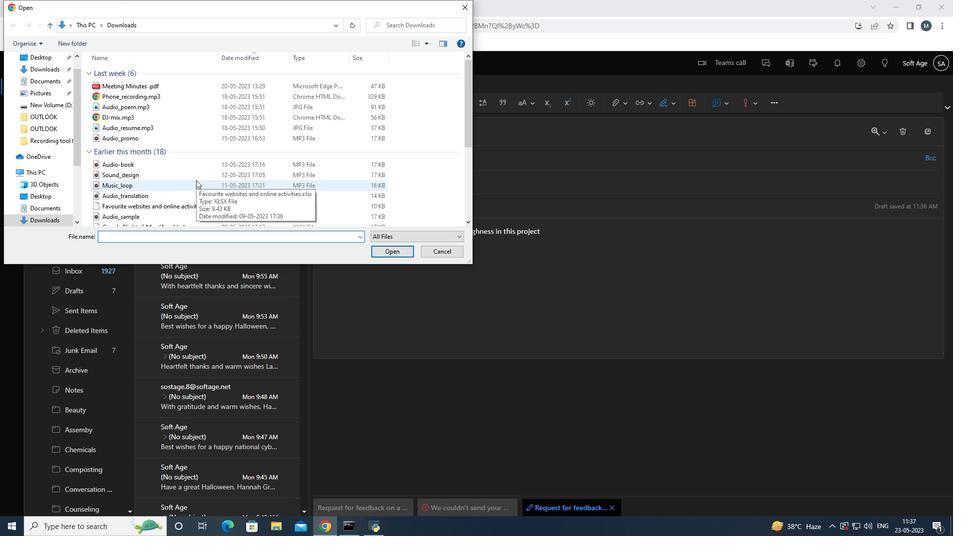 
Action: Mouse scrolled (196, 180) with delta (0, 0)
Screenshot: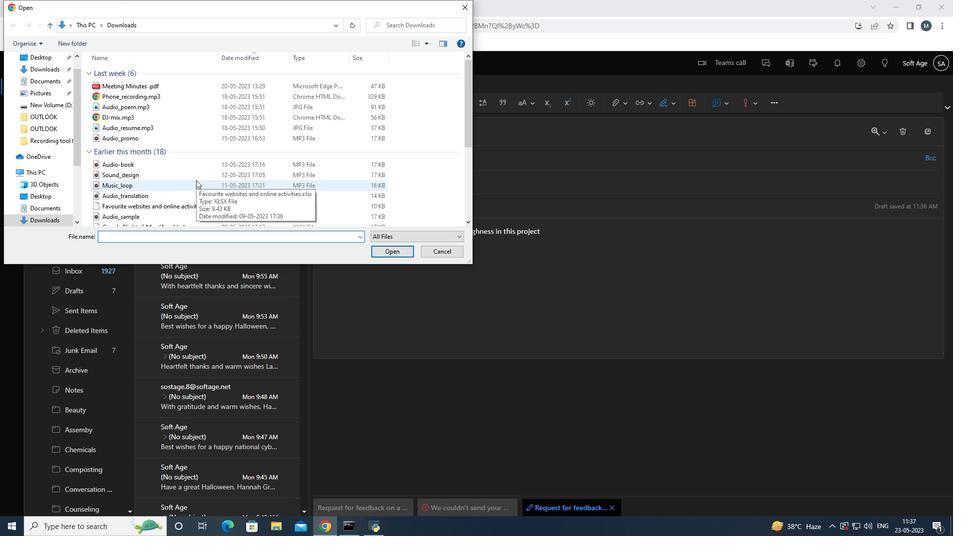 
Action: Mouse scrolled (196, 180) with delta (0, 0)
Screenshot: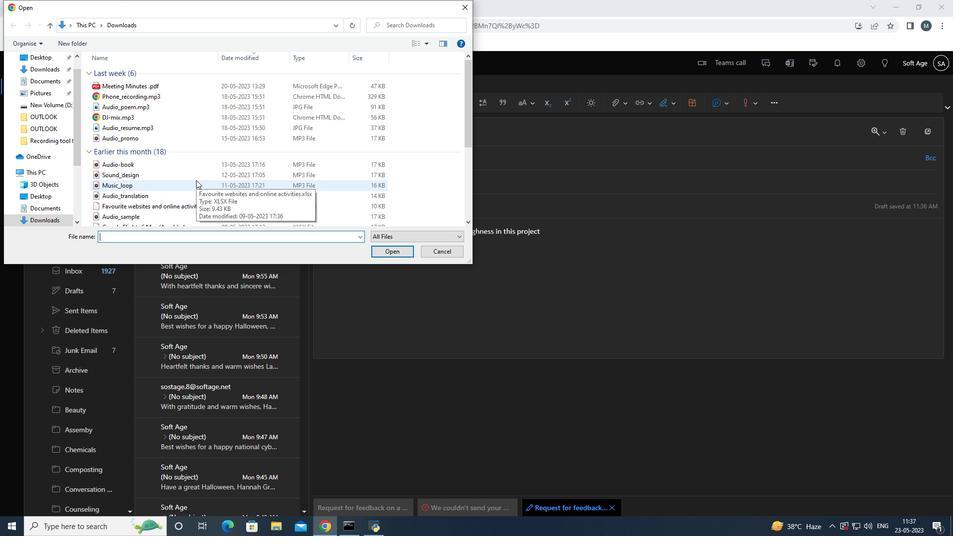 
Action: Mouse moved to (190, 137)
Screenshot: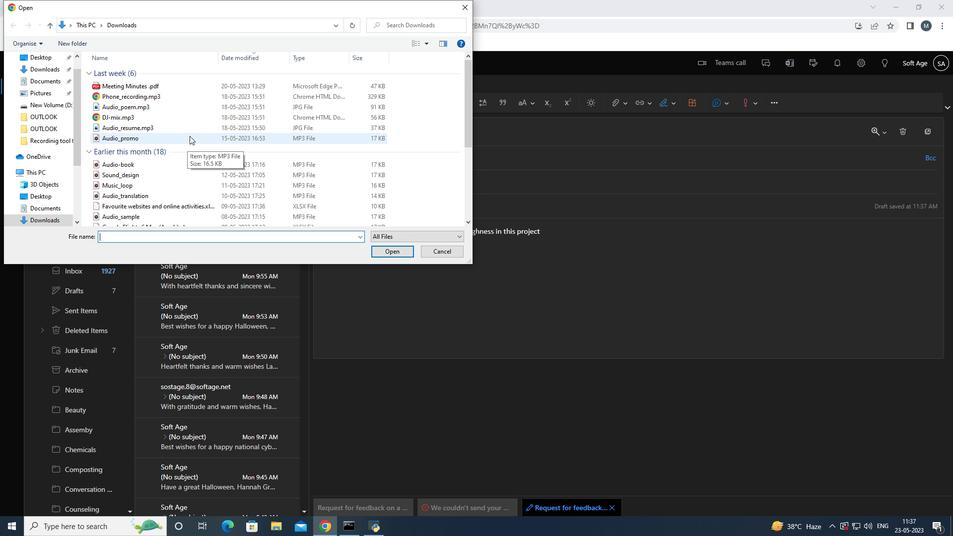 
Action: Mouse pressed left at (190, 137)
Screenshot: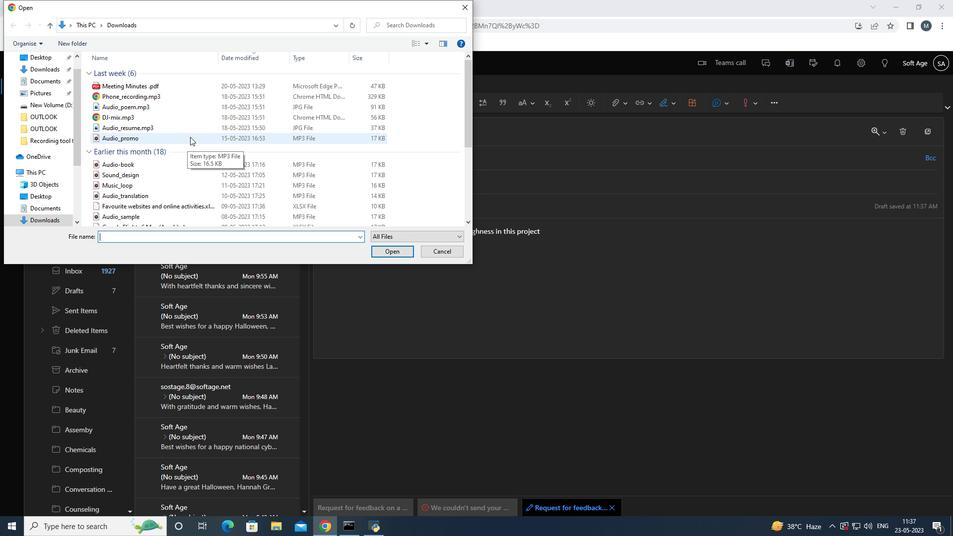 
Action: Mouse pressed right at (190, 137)
Screenshot: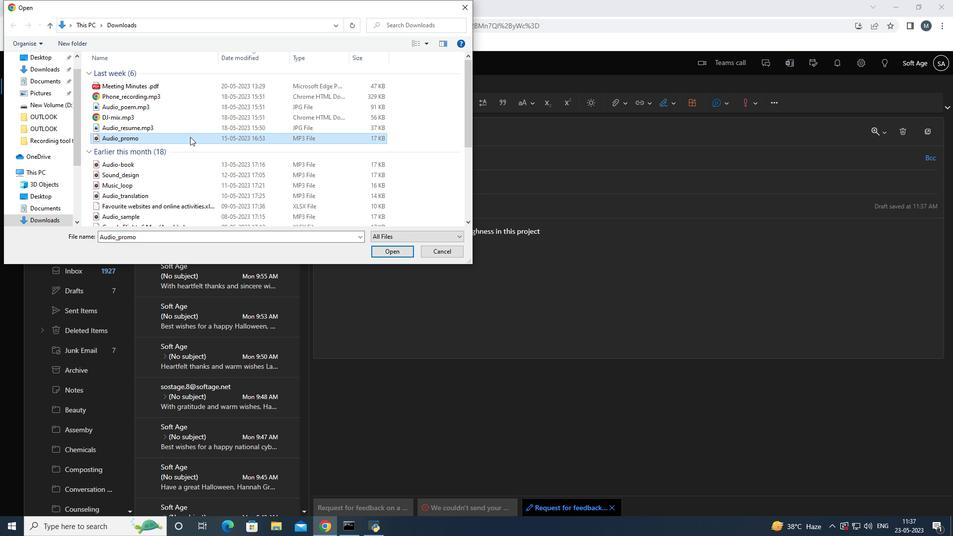 
Action: Mouse moved to (240, 369)
Screenshot: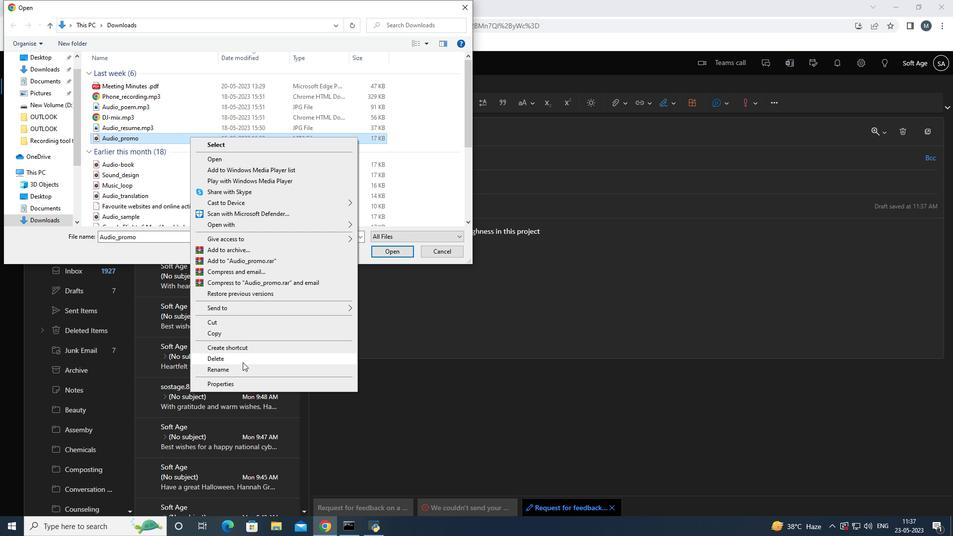 
Action: Mouse pressed left at (240, 369)
Screenshot: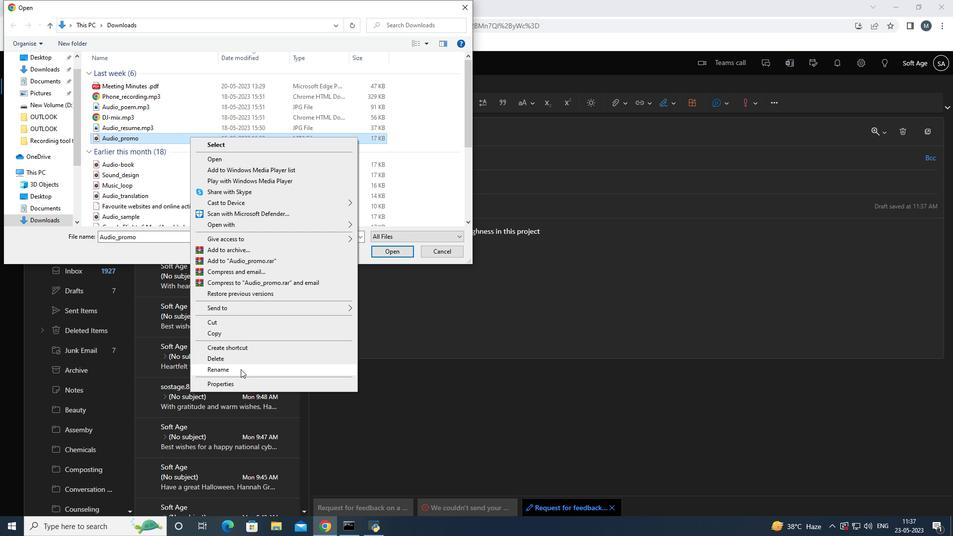 
Action: Mouse moved to (240, 370)
Screenshot: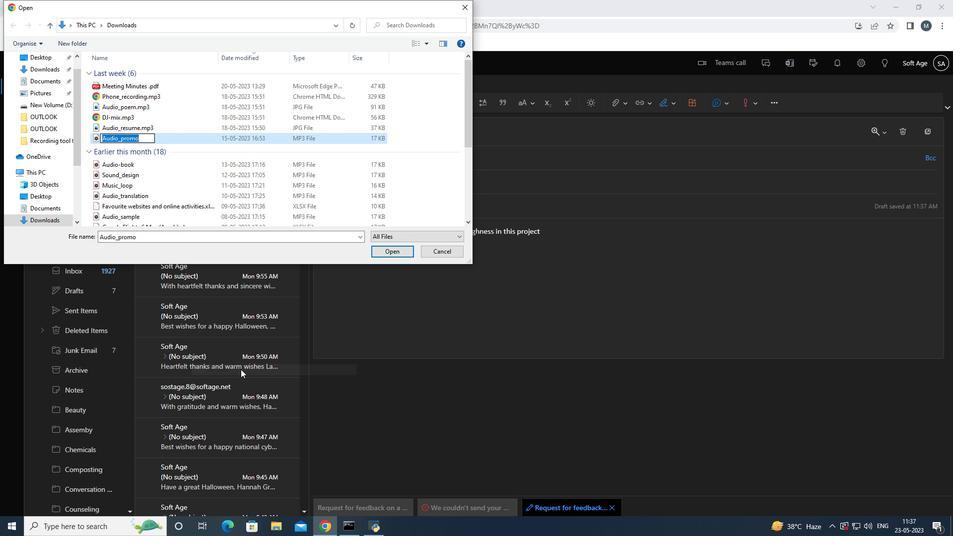 
Action: Key pressed <Key.shift>Audioi<Key.backspace><Key.shift><Key.shift><Key.shift><Key.shift><Key.shift><Key.shift><Key.shift><Key.shift><Key.shift><Key.shift><Key.shift><Key.shift><Key.shift><Key.shift><Key.shift><Key.shift><Key.shift><Key.shift><Key.shift><Key.shift><Key.shift><Key.shift><Key.shift><Key.shift><Key.shift><Key.shift><Key.shift><Key.shift><Key.shift><Key.shift>_lecture.mp3
Screenshot: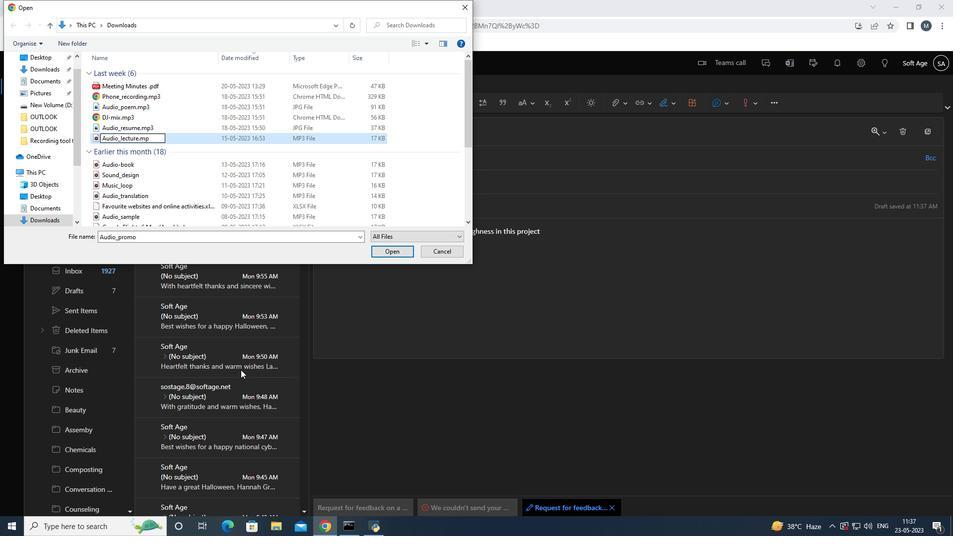 
Action: Mouse moved to (182, 163)
Screenshot: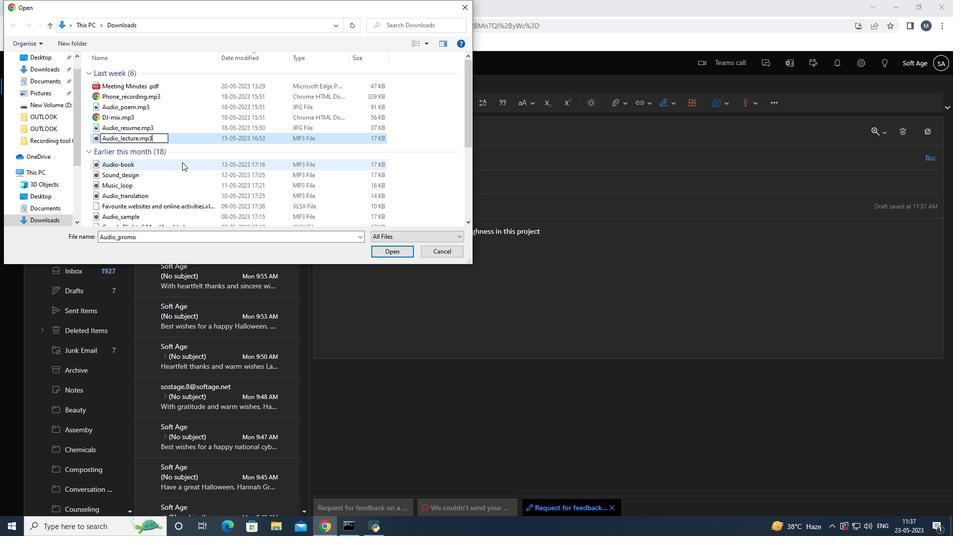 
Action: Mouse pressed left at (182, 163)
Screenshot: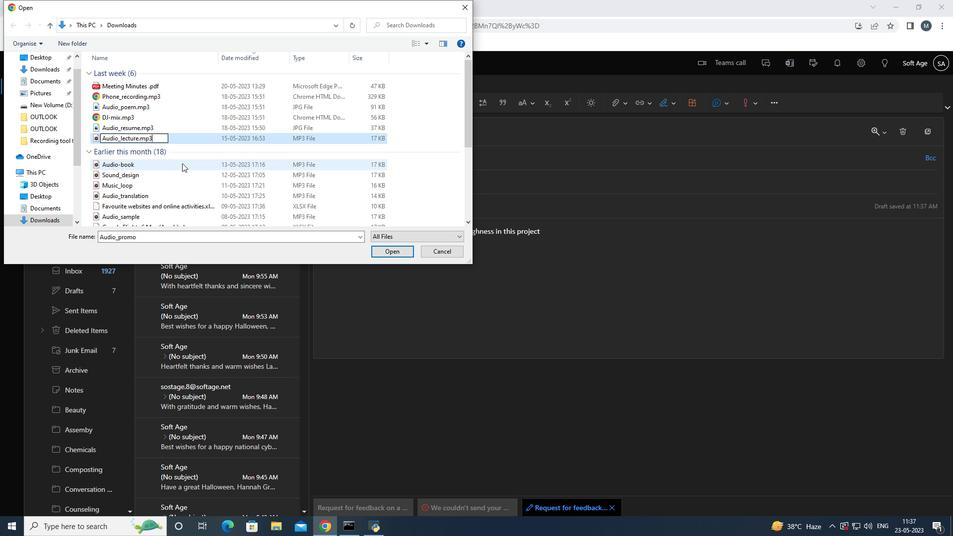 
Action: Mouse moved to (187, 143)
Screenshot: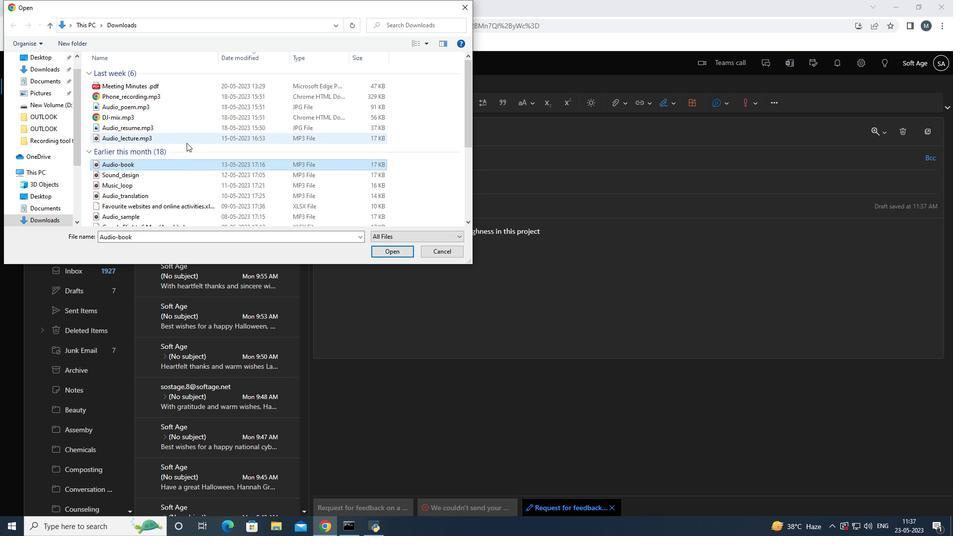 
Action: Mouse pressed left at (187, 143)
Screenshot: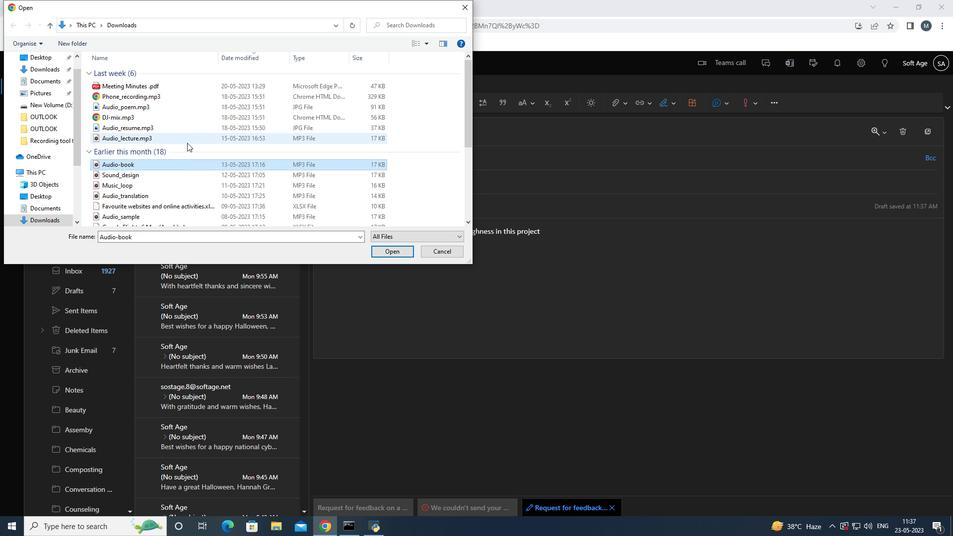 
Action: Mouse moved to (382, 250)
Screenshot: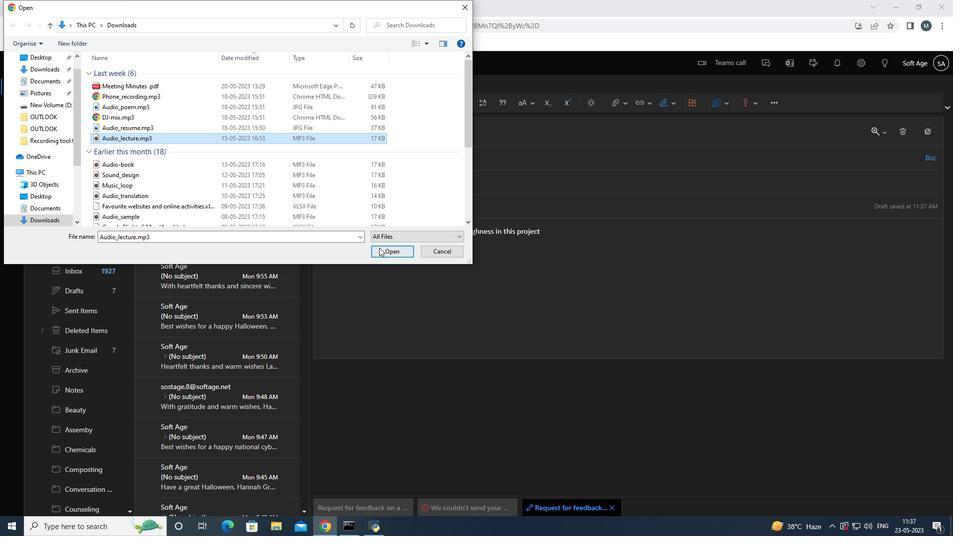 
Action: Mouse pressed left at (382, 250)
Screenshot: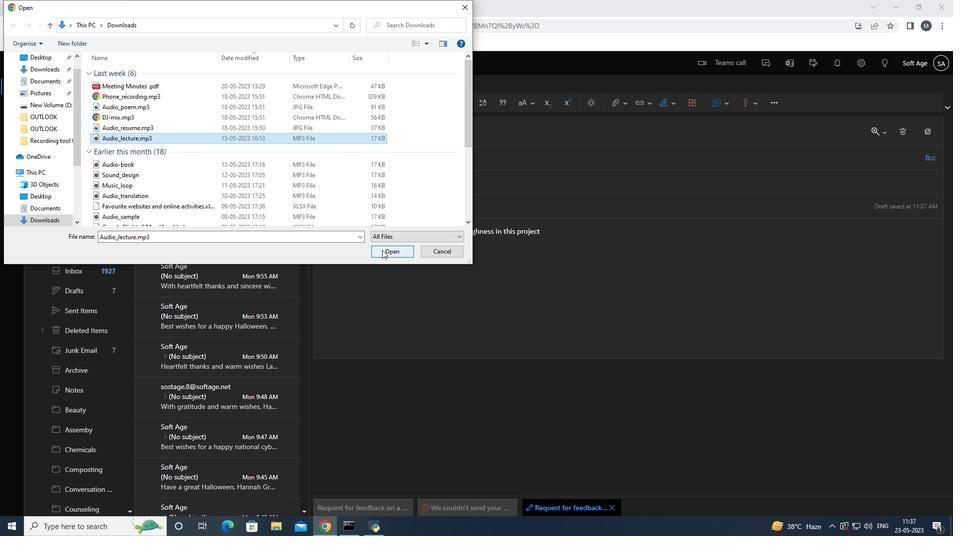 
Action: Mouse moved to (333, 128)
Screenshot: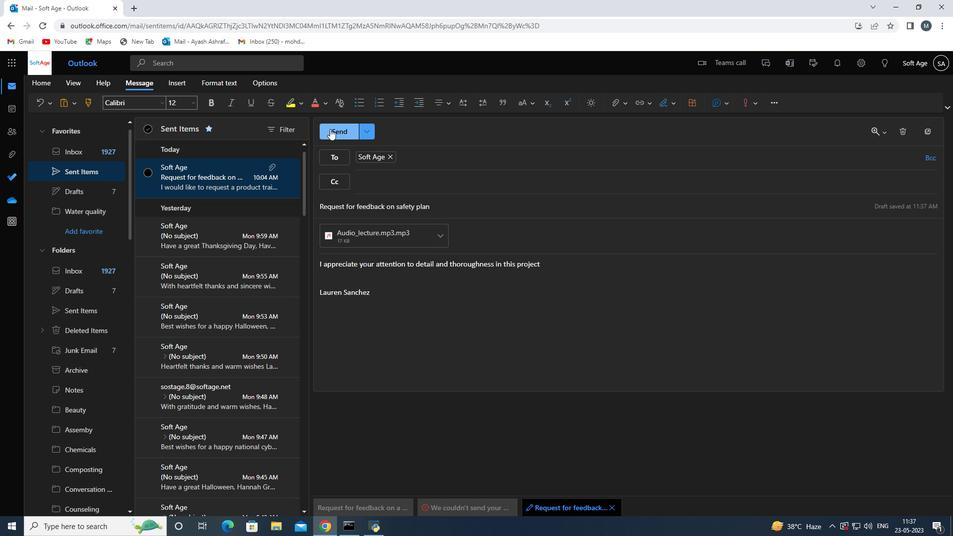 
Action: Mouse pressed left at (333, 128)
Screenshot: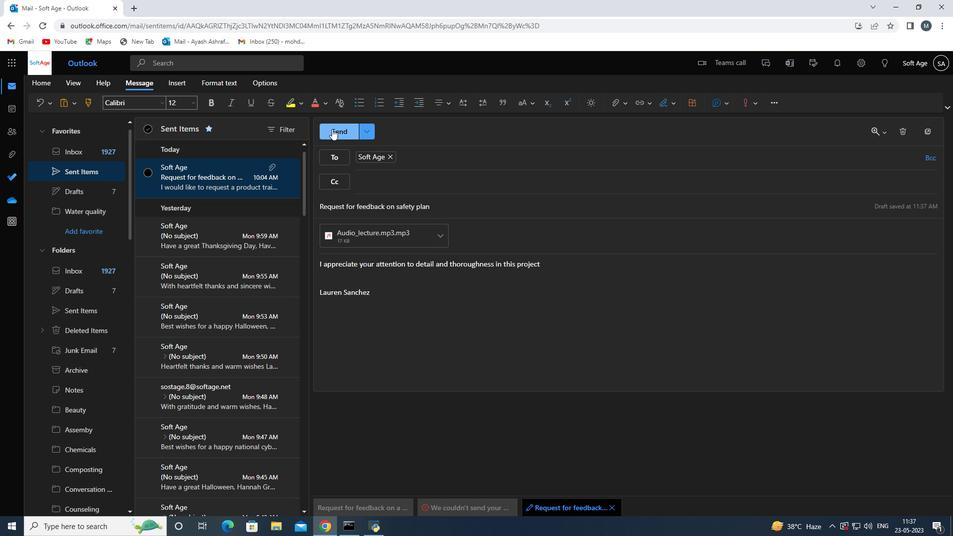 
Action: Mouse moved to (200, 172)
Screenshot: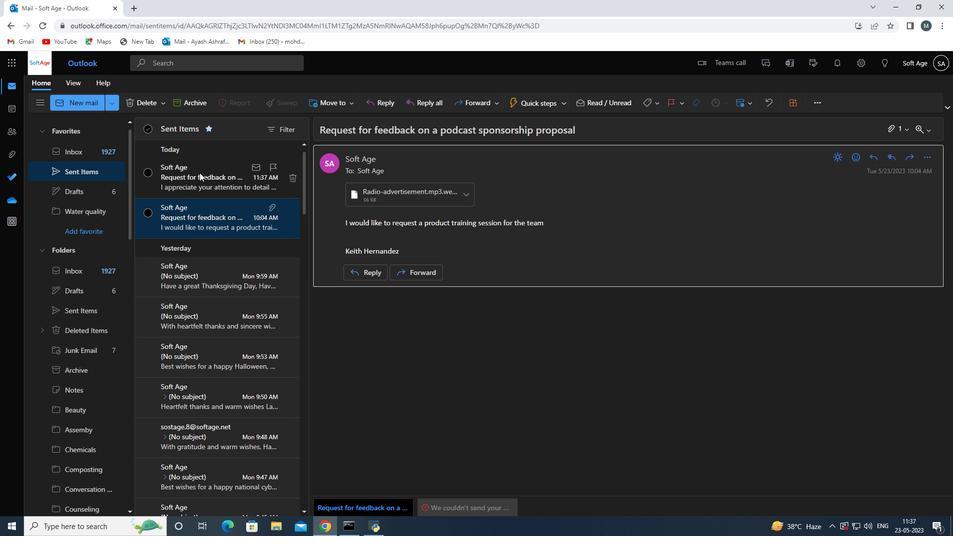 
Action: Mouse pressed left at (200, 172)
Screenshot: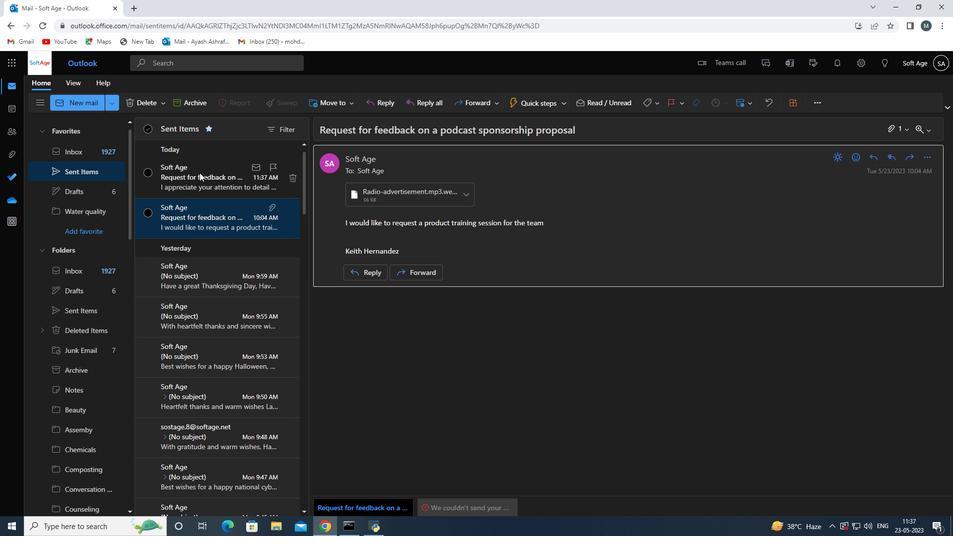 
Action: Mouse moved to (340, 108)
Screenshot: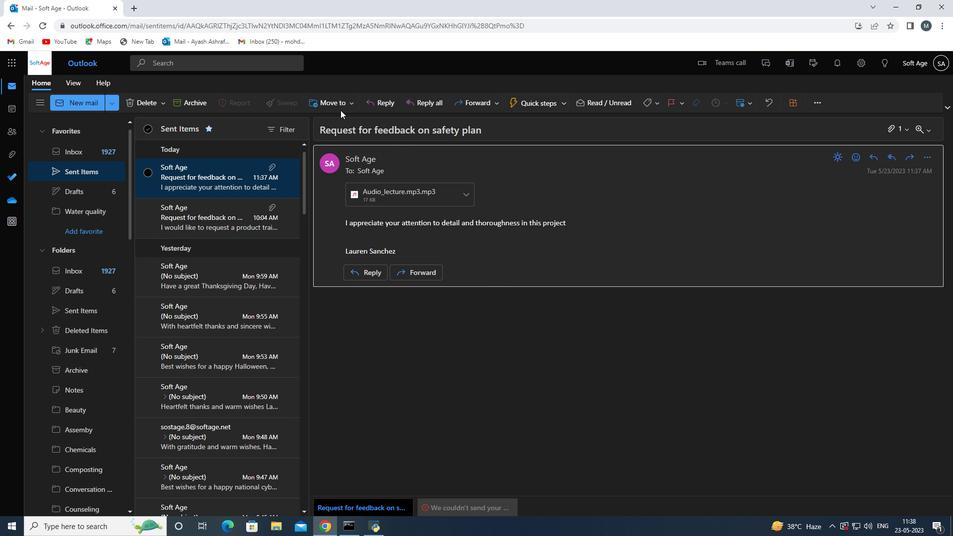 
Action: Mouse pressed left at (340, 108)
Screenshot: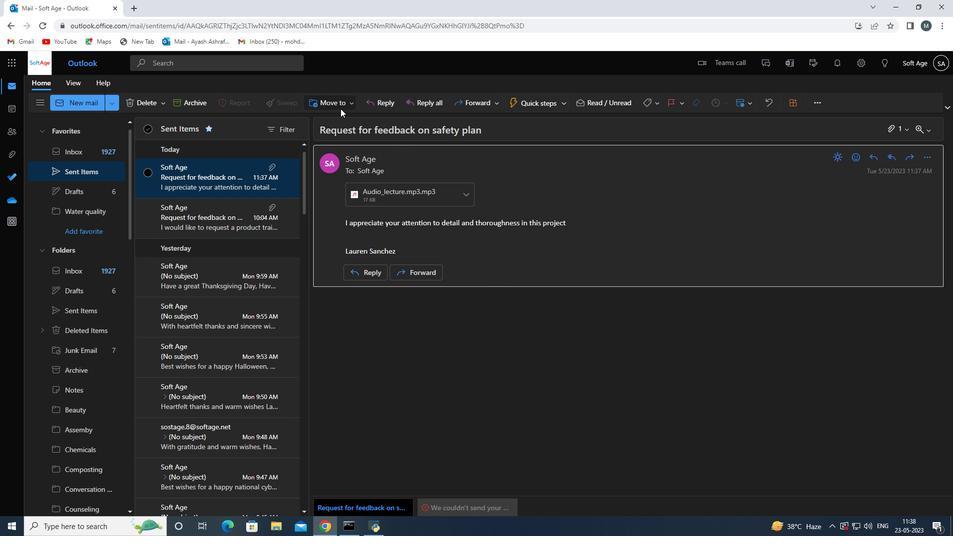 
Action: Mouse moved to (338, 115)
Screenshot: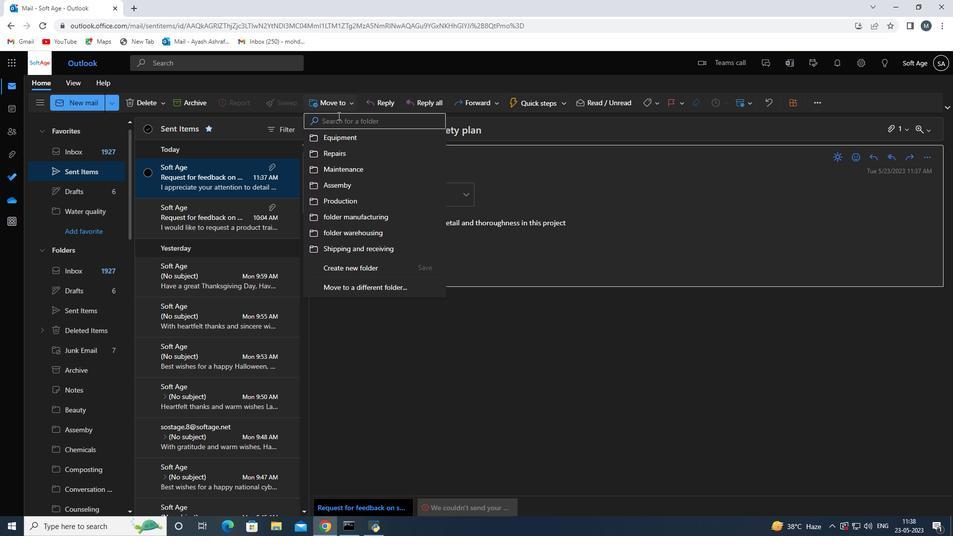 
Action: Mouse pressed left at (338, 115)
Screenshot: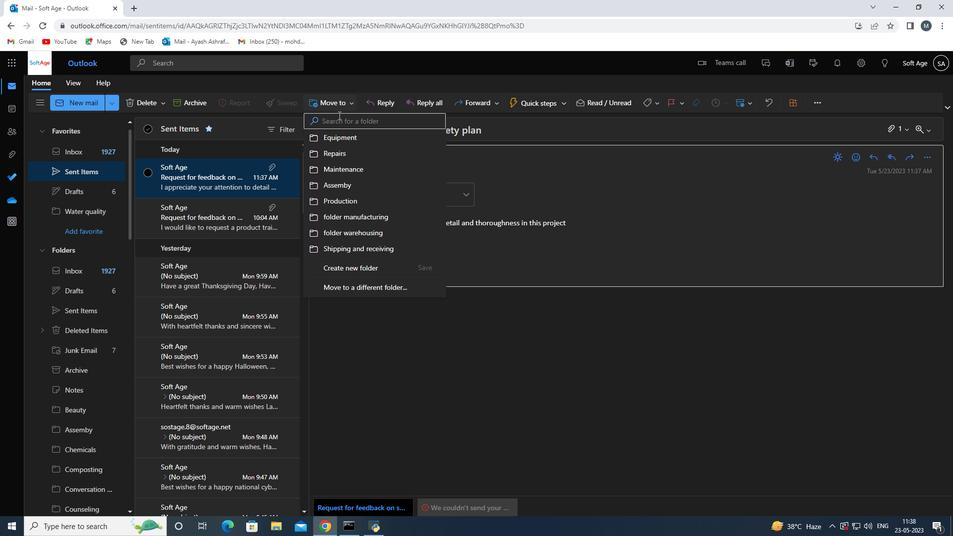
Action: Key pressed <Key.shift>tools
Screenshot: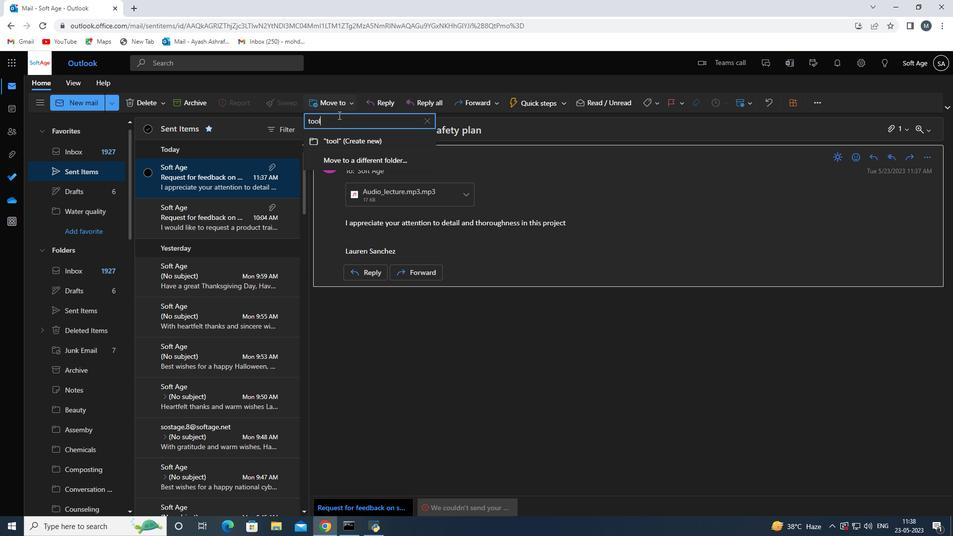 
Action: Mouse moved to (311, 119)
Screenshot: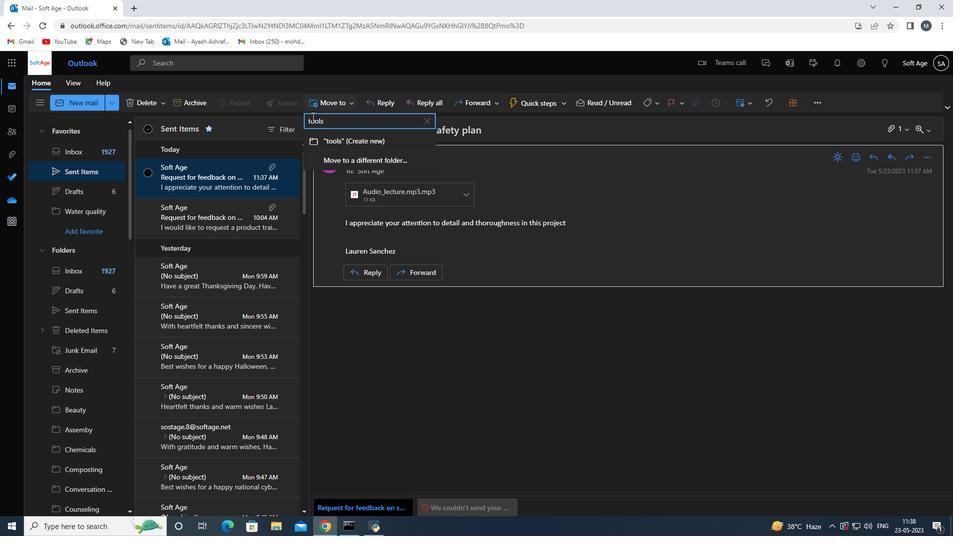 
Action: Mouse pressed left at (311, 119)
Screenshot: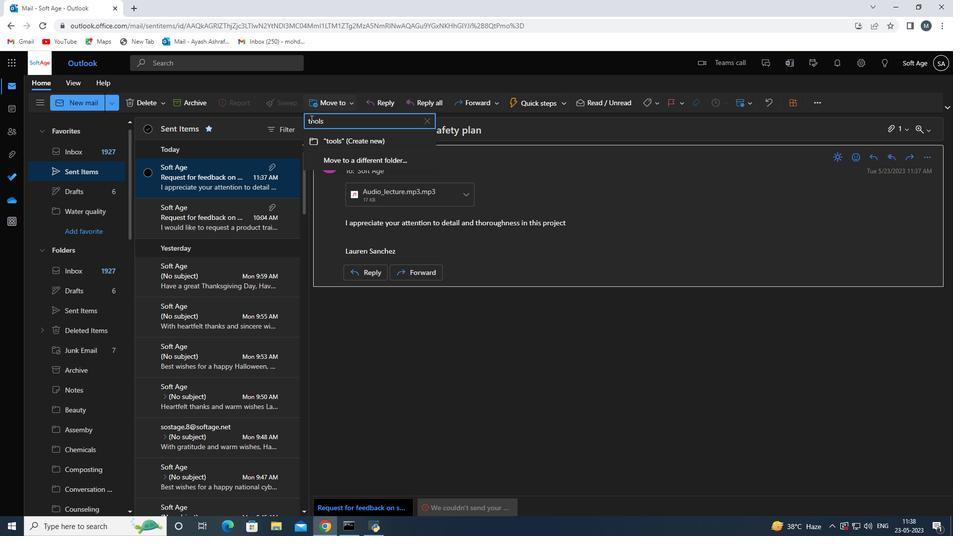 
Action: Mouse moved to (321, 123)
Screenshot: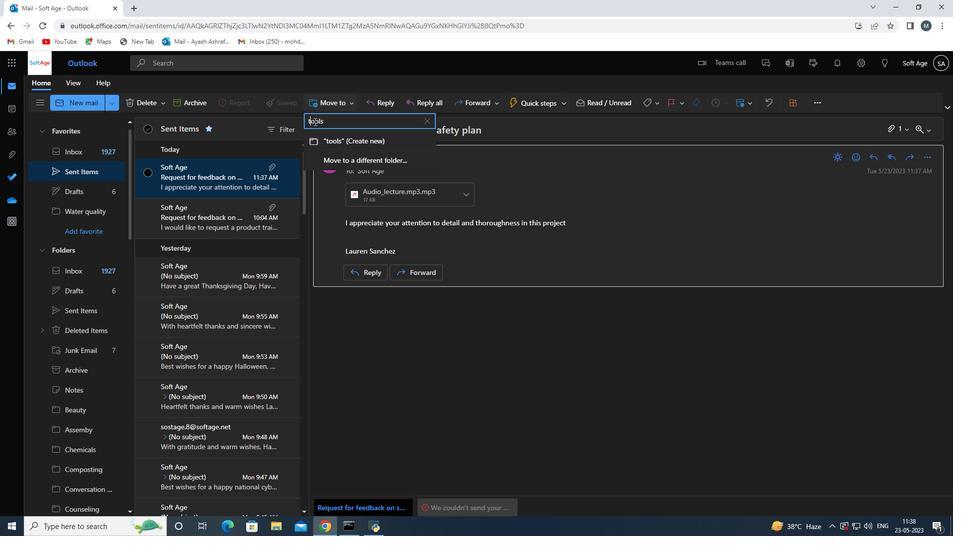
Action: Key pressed <Key.backspace><Key.shift><Key.shift>T
Screenshot: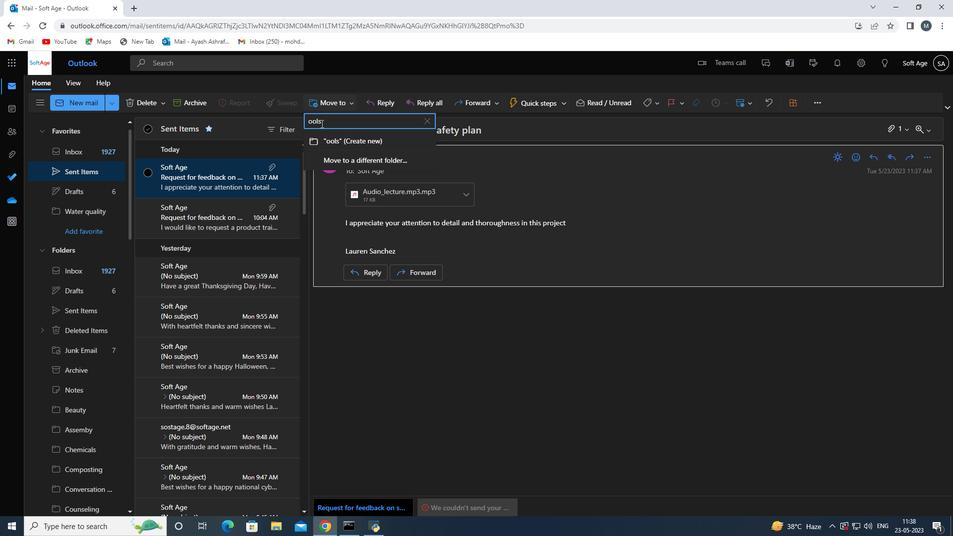 
Action: Mouse moved to (350, 143)
Screenshot: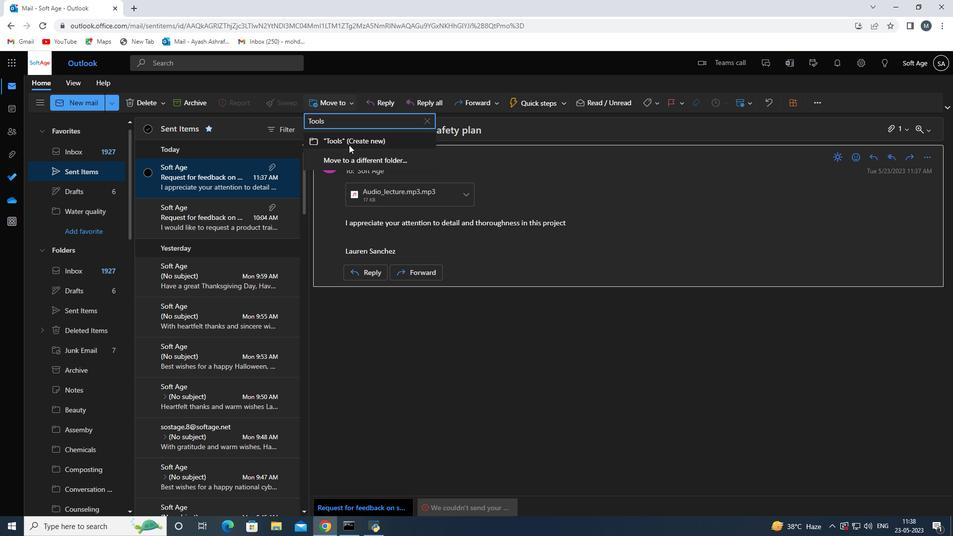 
Action: Mouse pressed left at (350, 143)
Screenshot: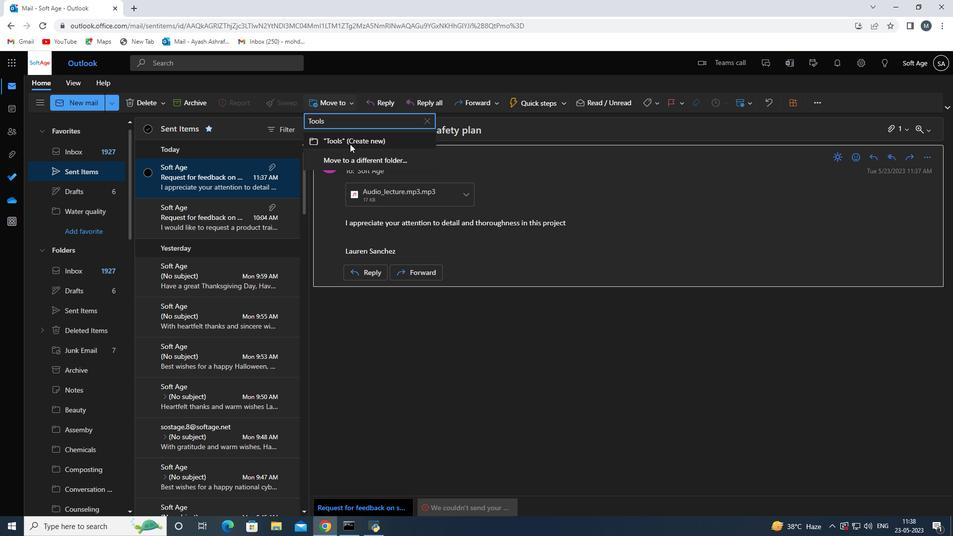 
